 Task: Open Card Emergency Response Planning in Board Customer Feedback Management and Action Planning to Workspace Financial Planning and Analysis and add a team member Softage.1@softage.net, a label Yellow, a checklist Data Management, an attachment from your onedrive, a color Yellow and finally, add a card description 'Plan and execute company team-building activity at a hiking trail' and a comment 'This task requires us to be proactive in identifying potential challenges and finding solutions to overcome them.'. Add a start date 'Jan 09, 1900' with a due date 'Jan 16, 1900'
Action: Mouse moved to (564, 163)
Screenshot: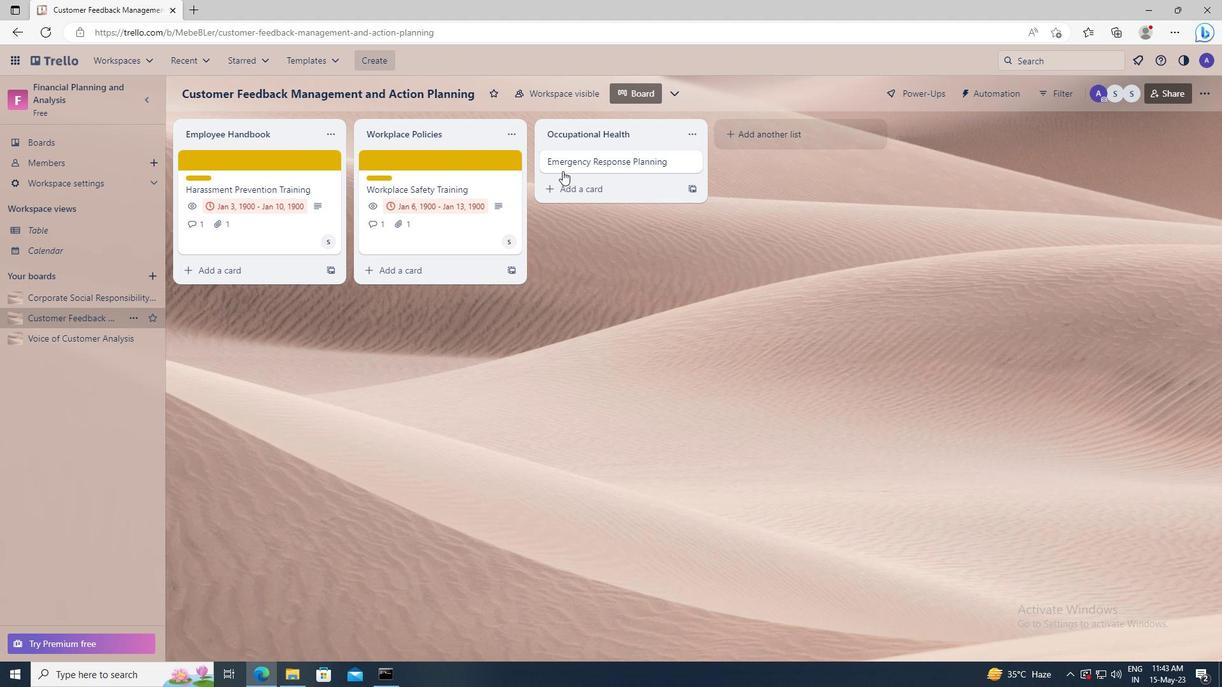 
Action: Mouse pressed left at (564, 163)
Screenshot: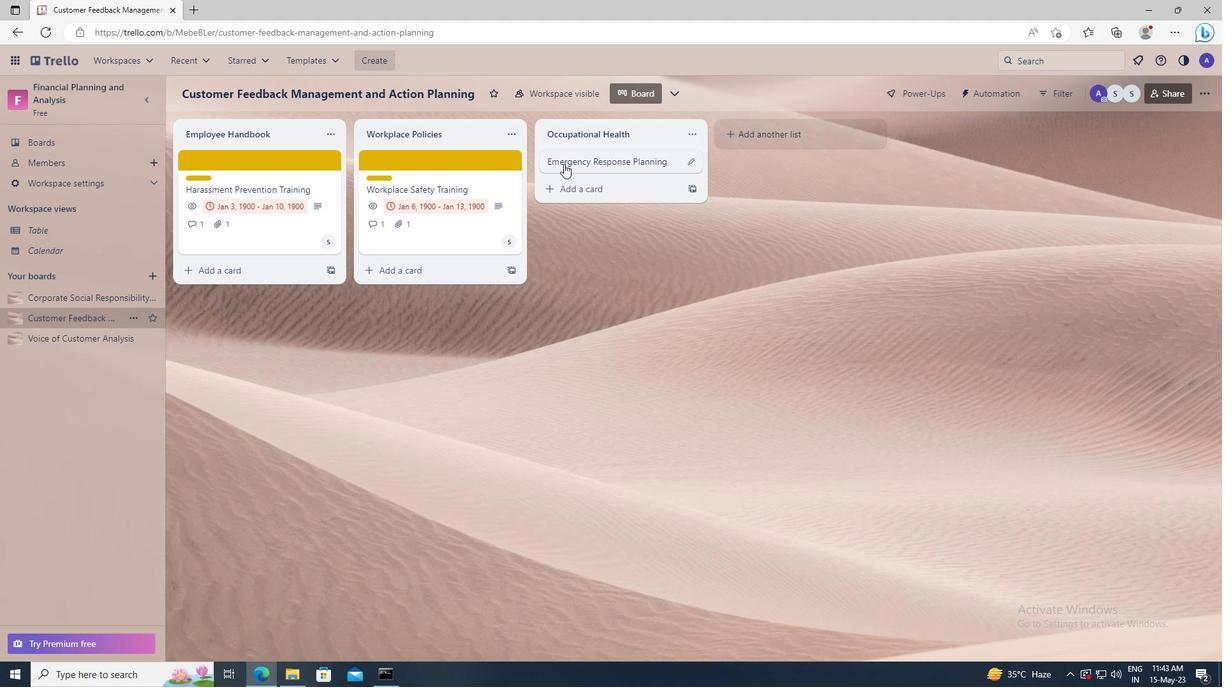 
Action: Mouse moved to (755, 206)
Screenshot: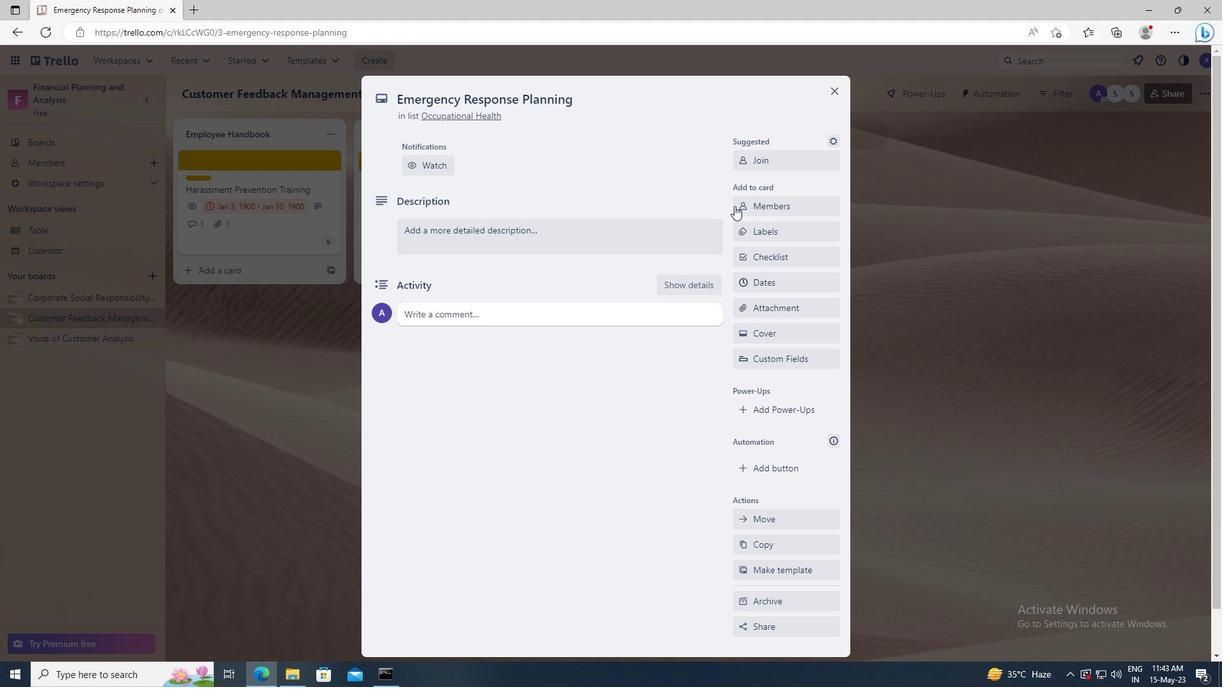 
Action: Mouse pressed left at (755, 206)
Screenshot: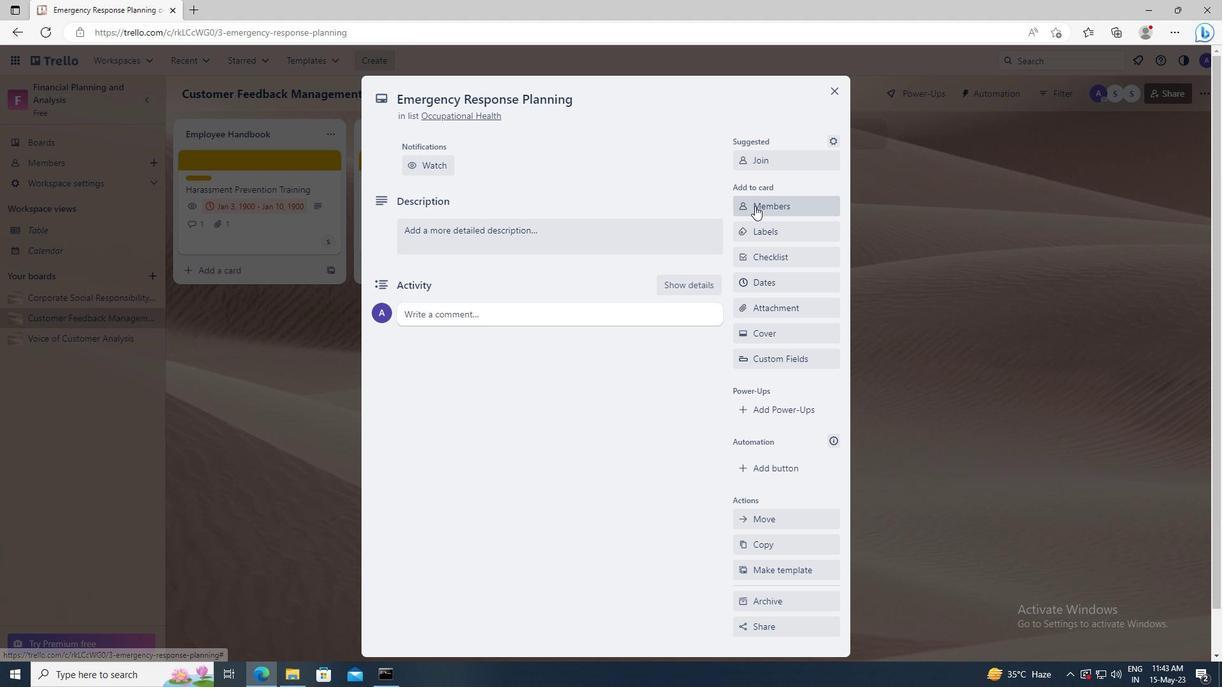 
Action: Mouse moved to (760, 261)
Screenshot: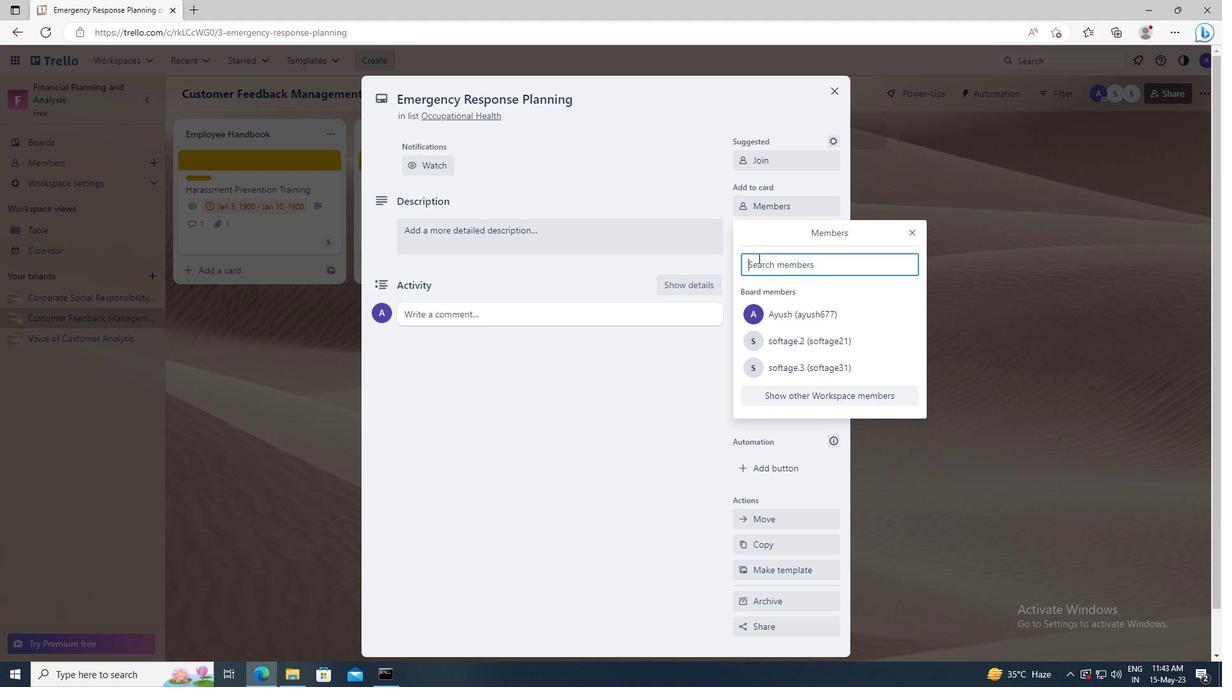 
Action: Mouse pressed left at (760, 261)
Screenshot: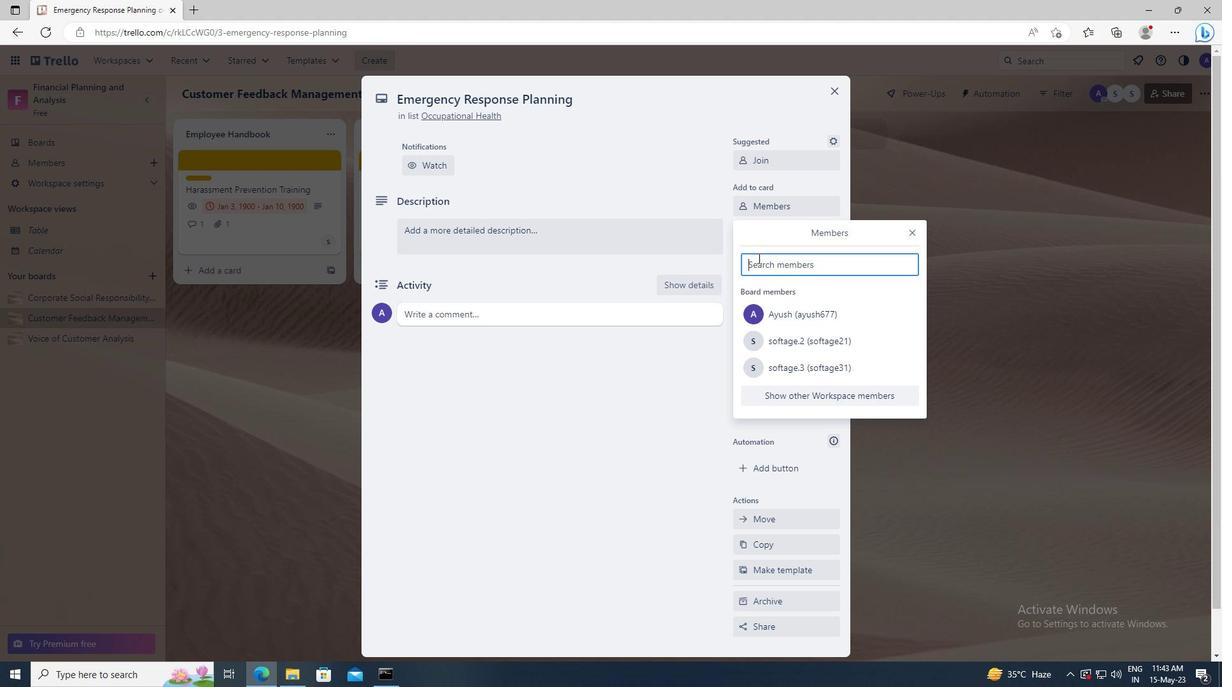 
Action: Key pressed <Key.shift>SOFTAGE.1
Screenshot: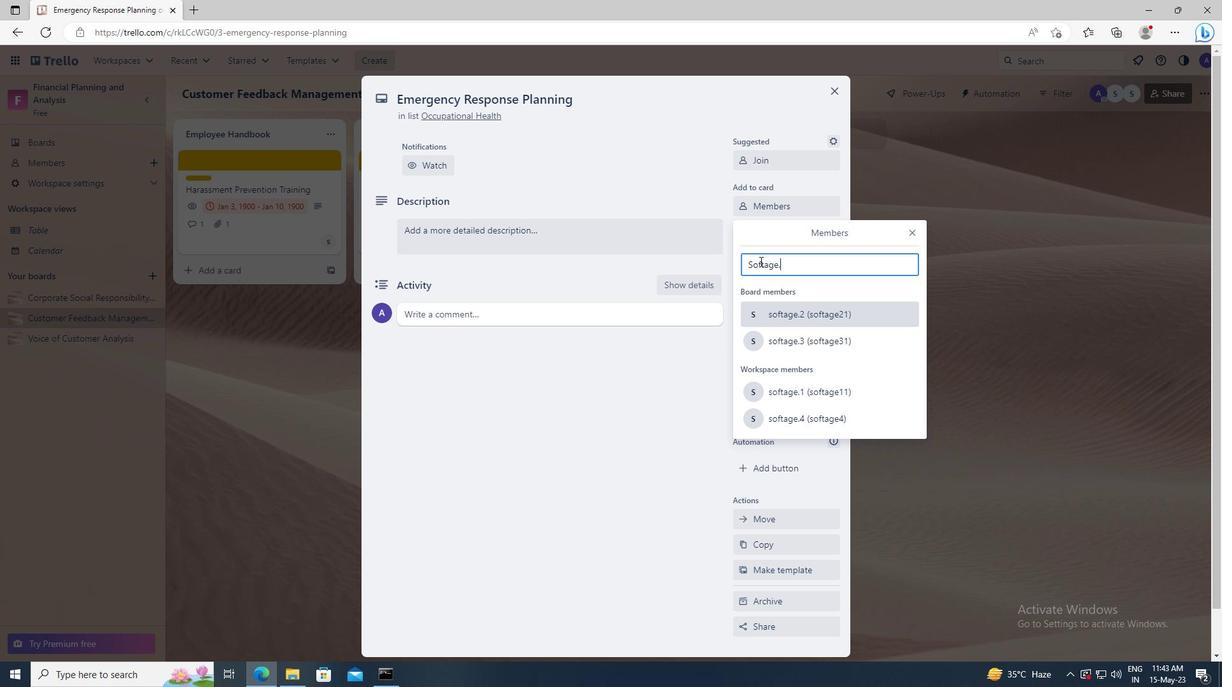 
Action: Mouse moved to (772, 373)
Screenshot: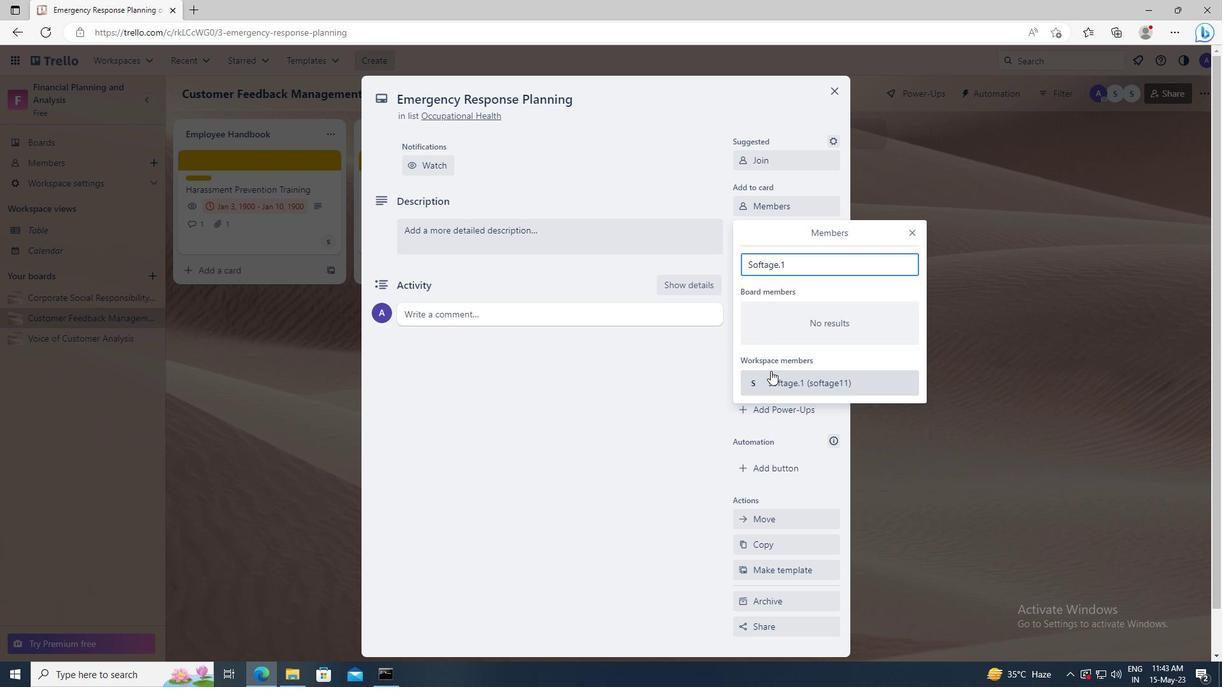 
Action: Mouse pressed left at (772, 373)
Screenshot: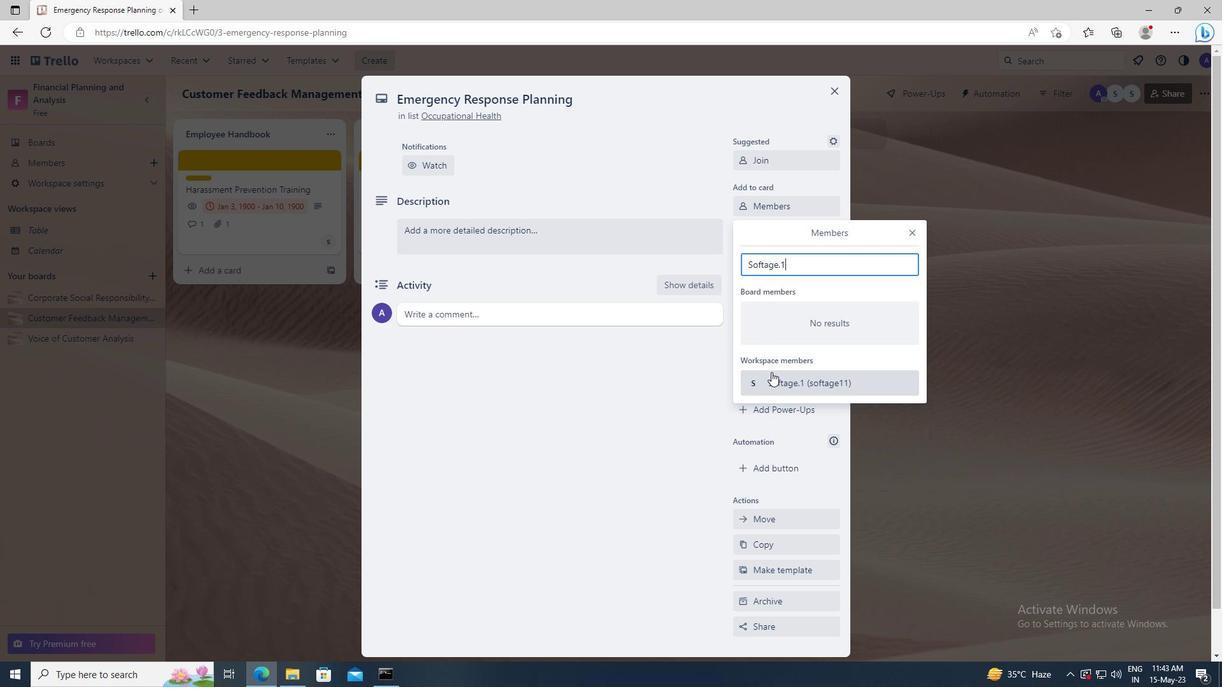 
Action: Mouse moved to (913, 233)
Screenshot: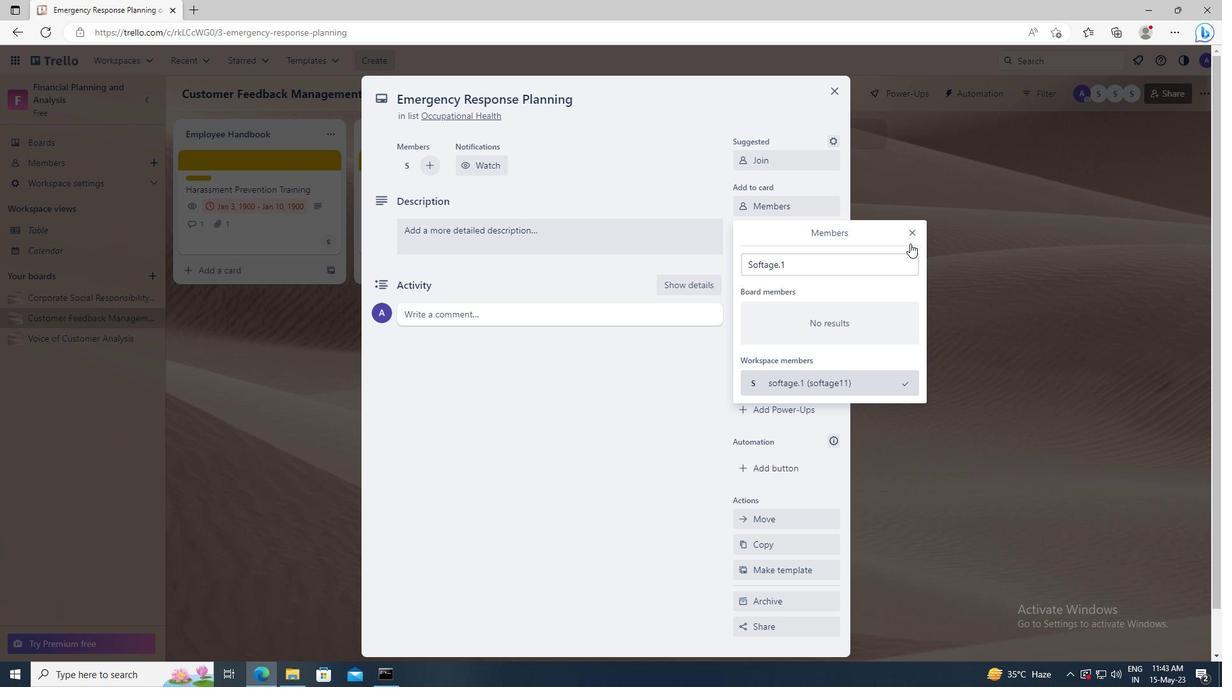 
Action: Mouse pressed left at (913, 233)
Screenshot: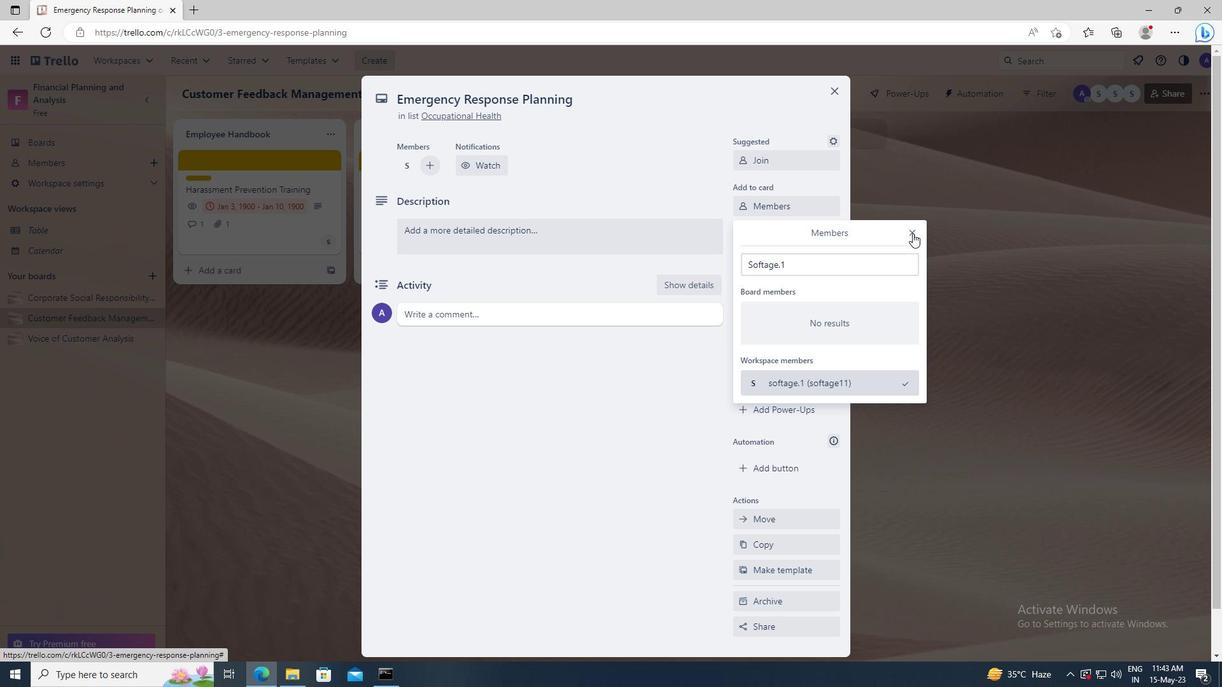 
Action: Mouse moved to (795, 229)
Screenshot: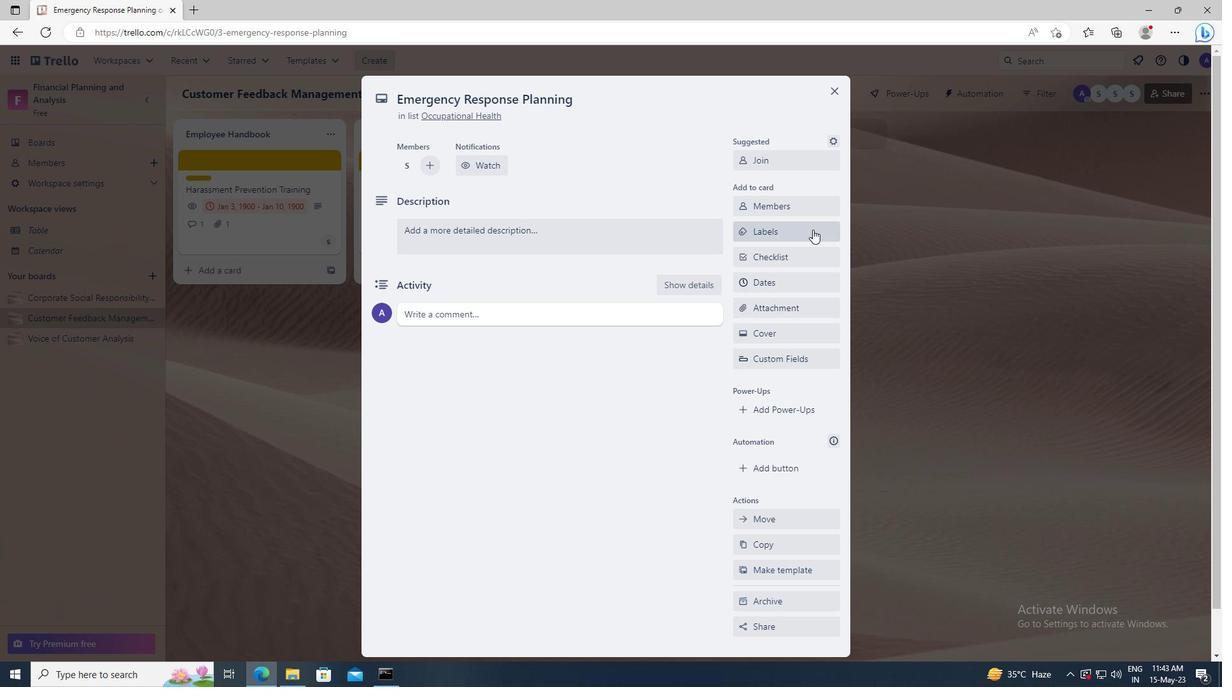 
Action: Mouse pressed left at (795, 229)
Screenshot: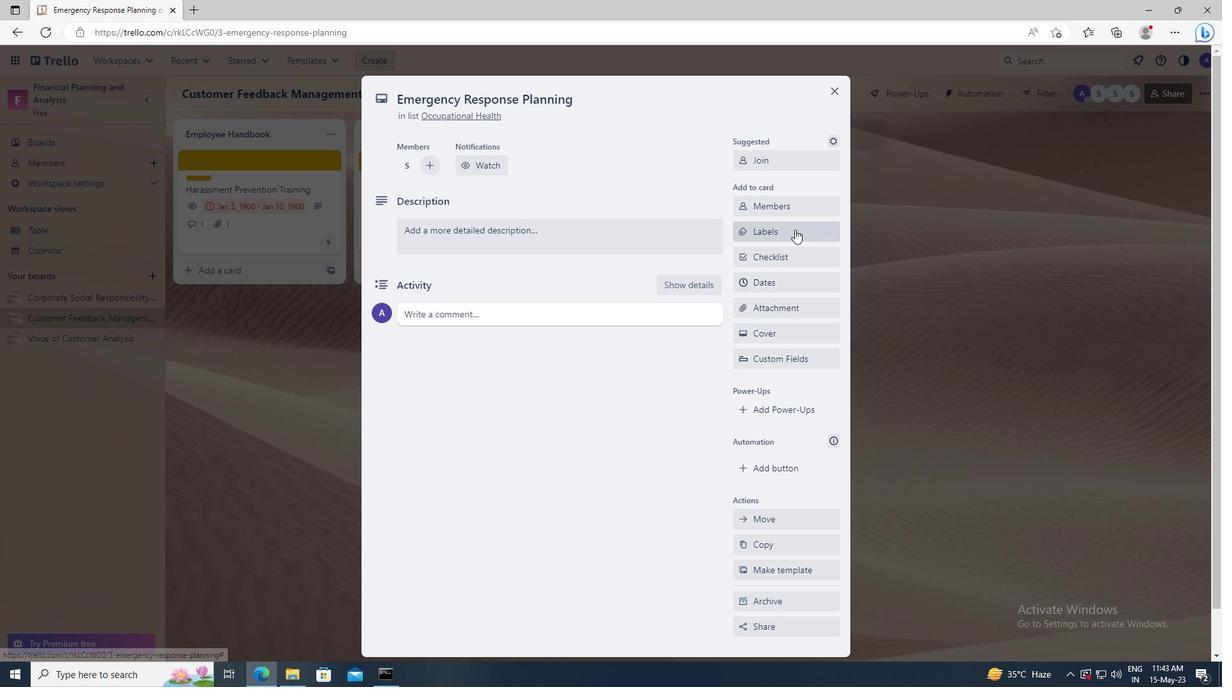 
Action: Mouse moved to (841, 488)
Screenshot: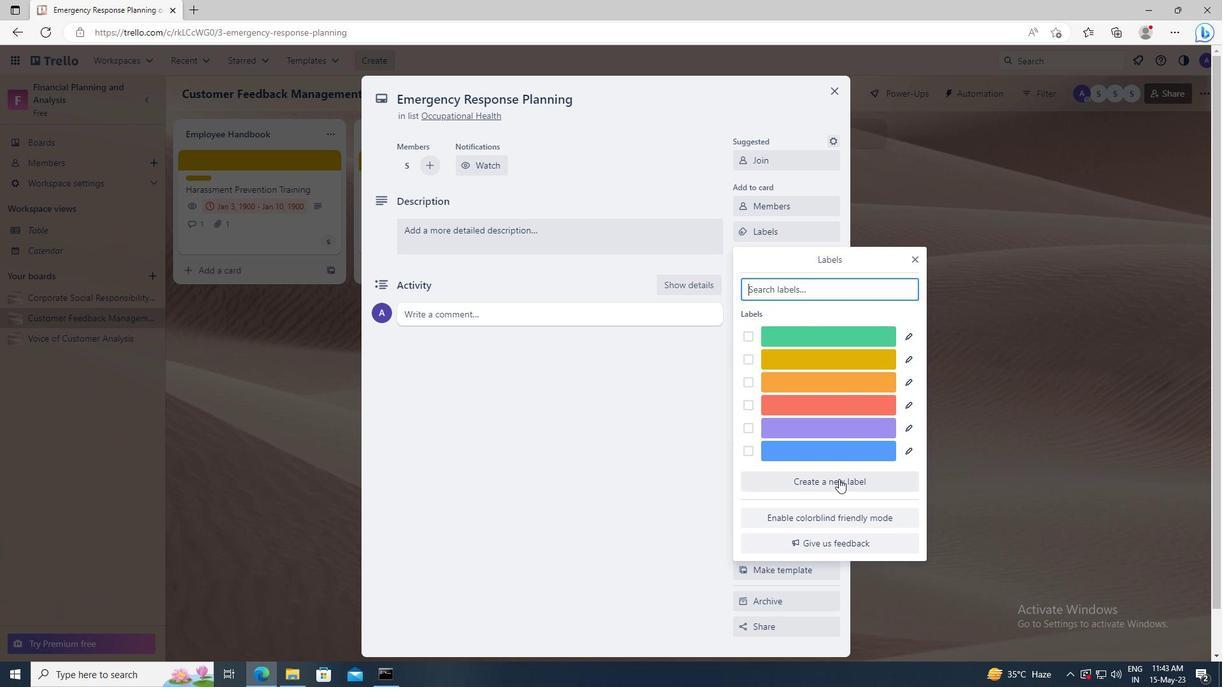 
Action: Mouse pressed left at (841, 488)
Screenshot: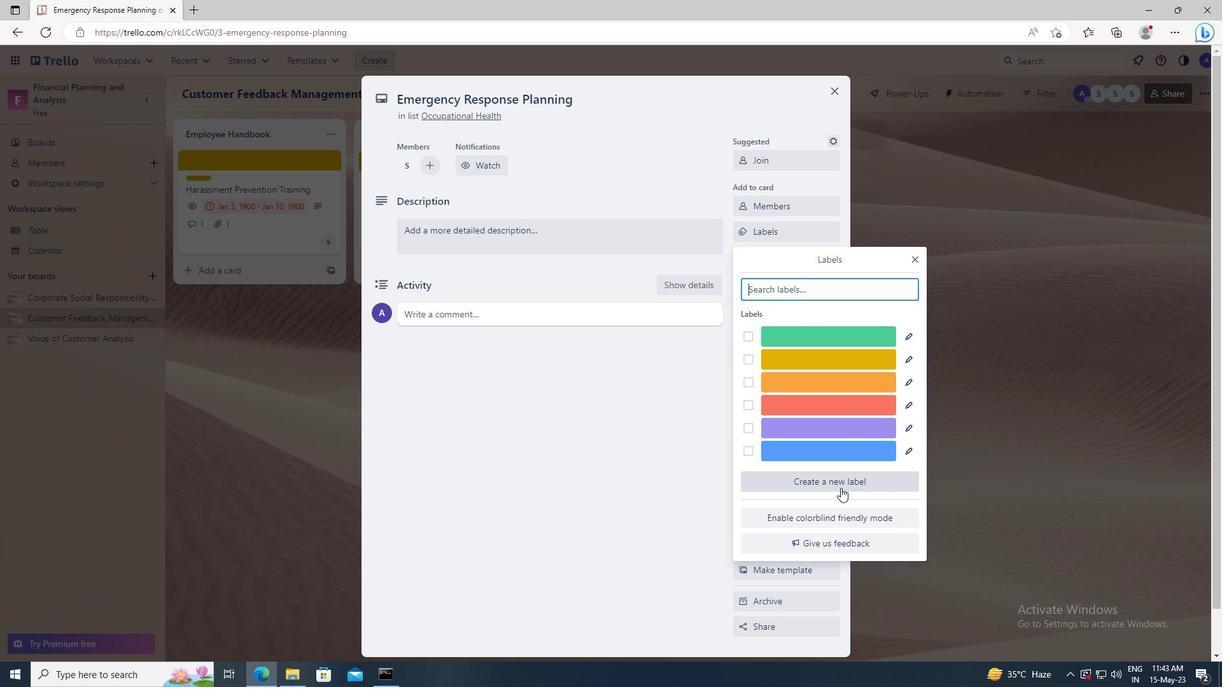 
Action: Mouse moved to (794, 447)
Screenshot: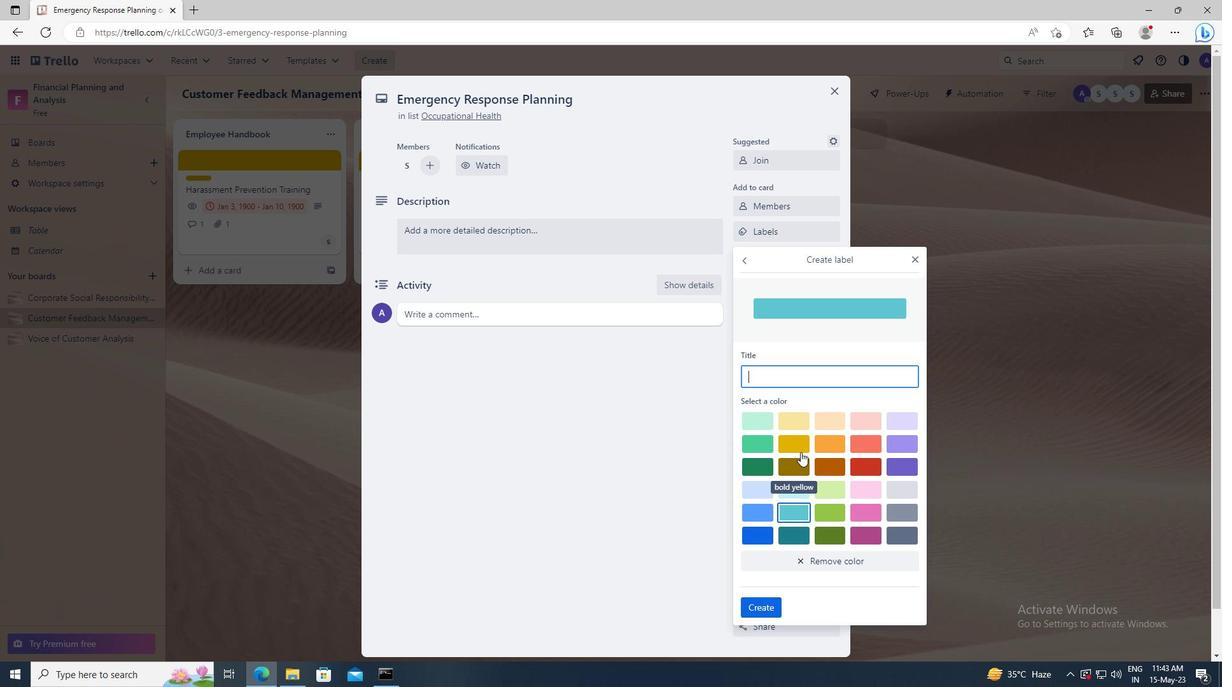 
Action: Mouse pressed left at (794, 447)
Screenshot: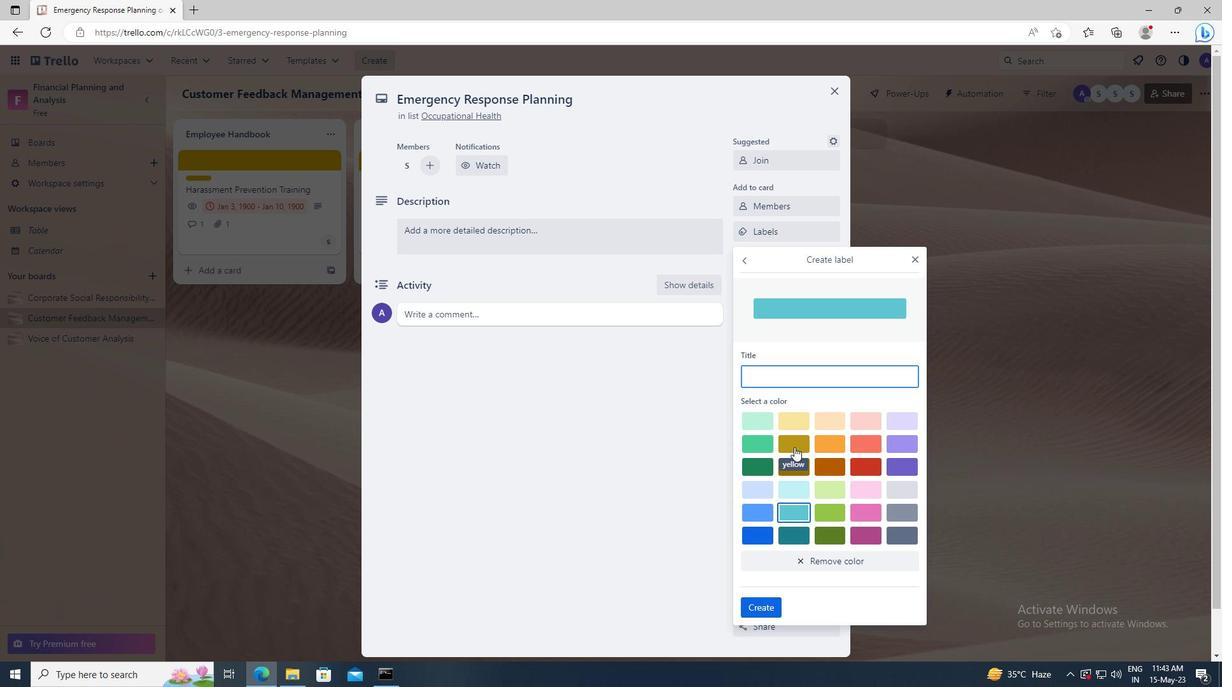 
Action: Mouse moved to (769, 605)
Screenshot: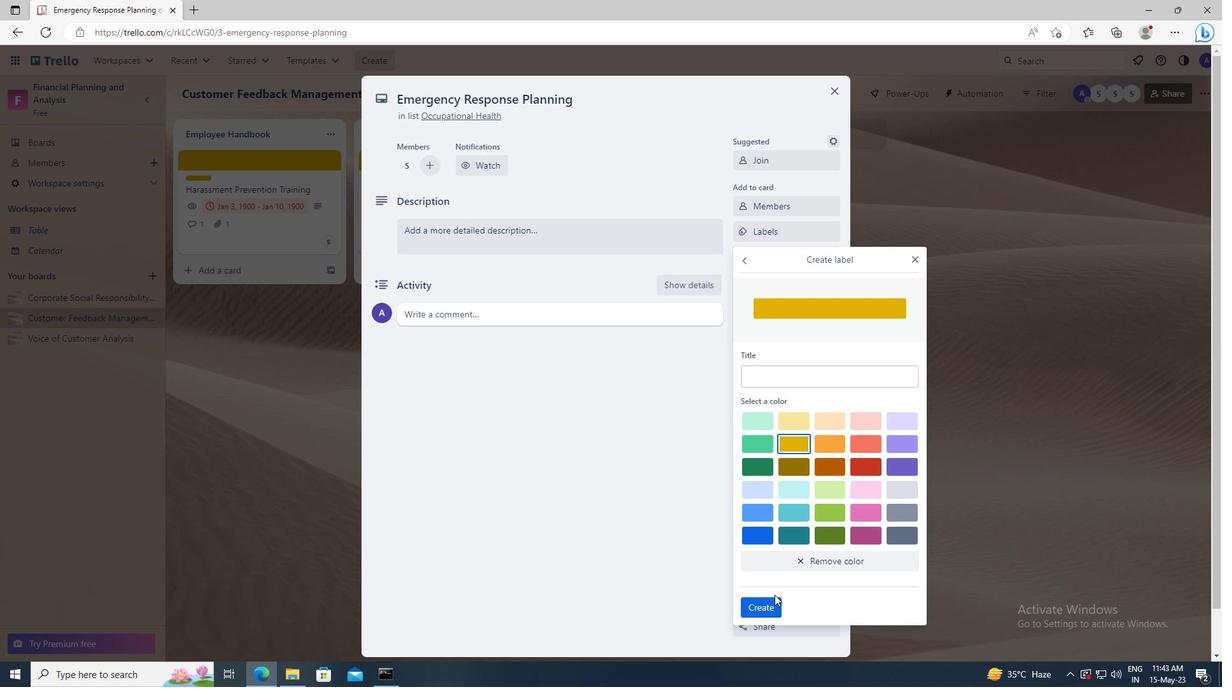 
Action: Mouse pressed left at (769, 605)
Screenshot: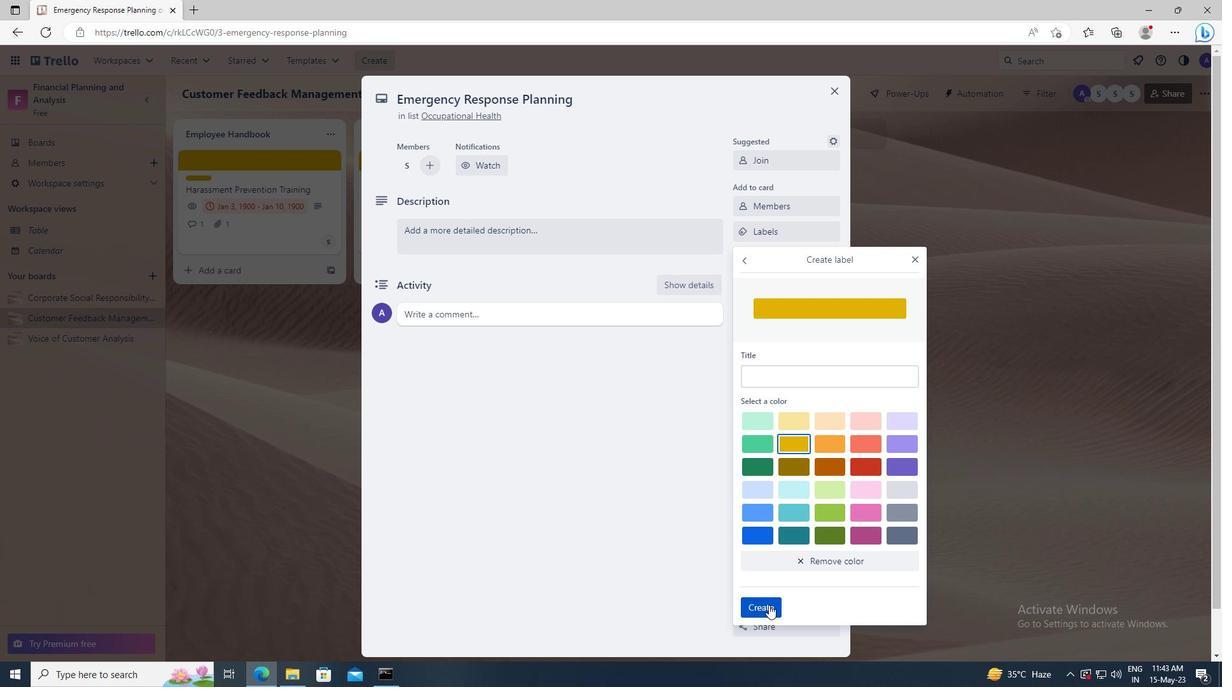 
Action: Mouse moved to (915, 255)
Screenshot: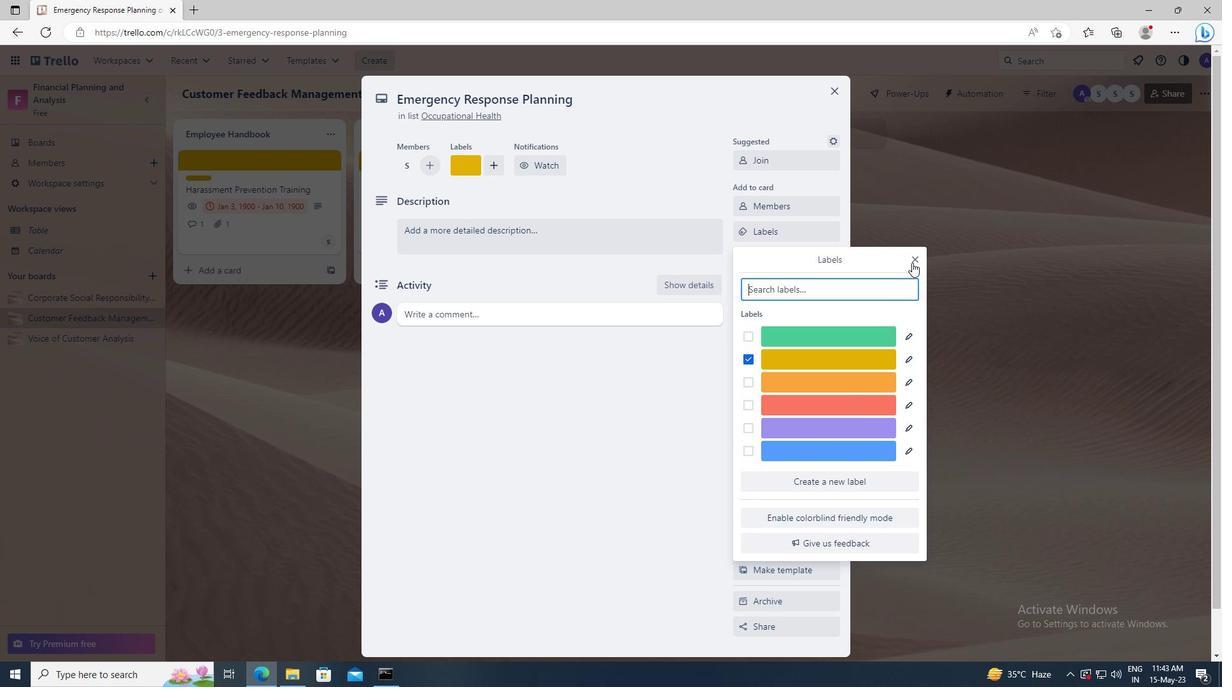 
Action: Mouse pressed left at (915, 255)
Screenshot: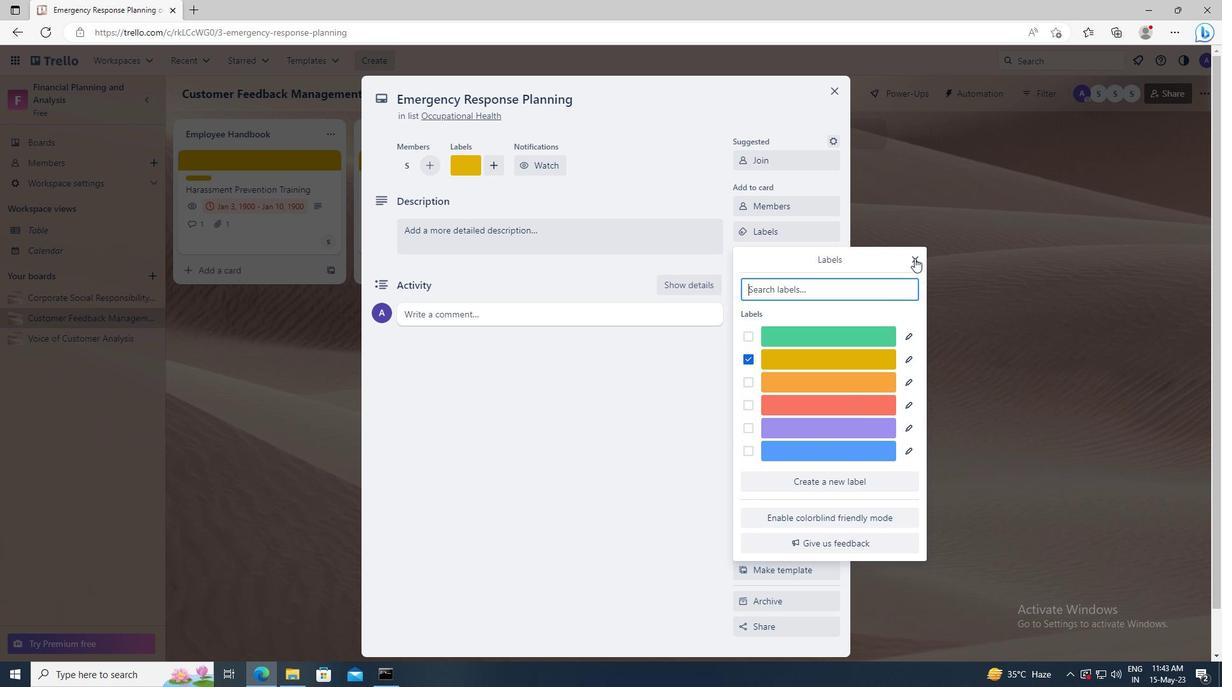 
Action: Mouse moved to (802, 255)
Screenshot: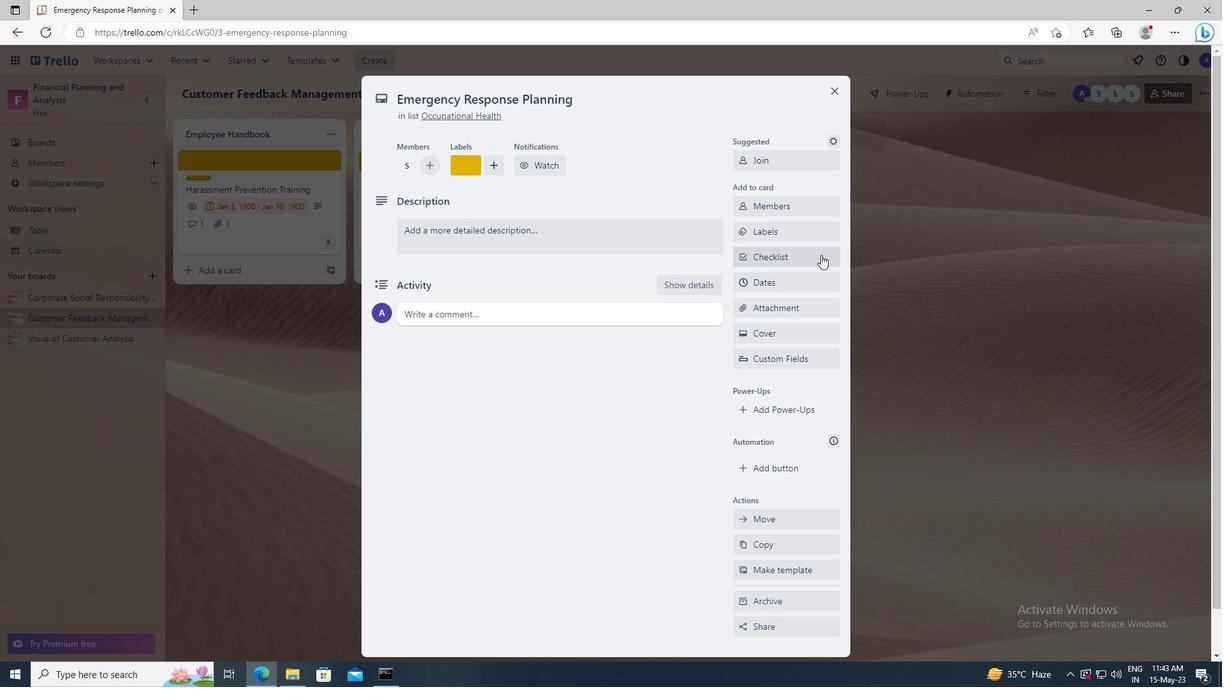 
Action: Mouse pressed left at (802, 255)
Screenshot: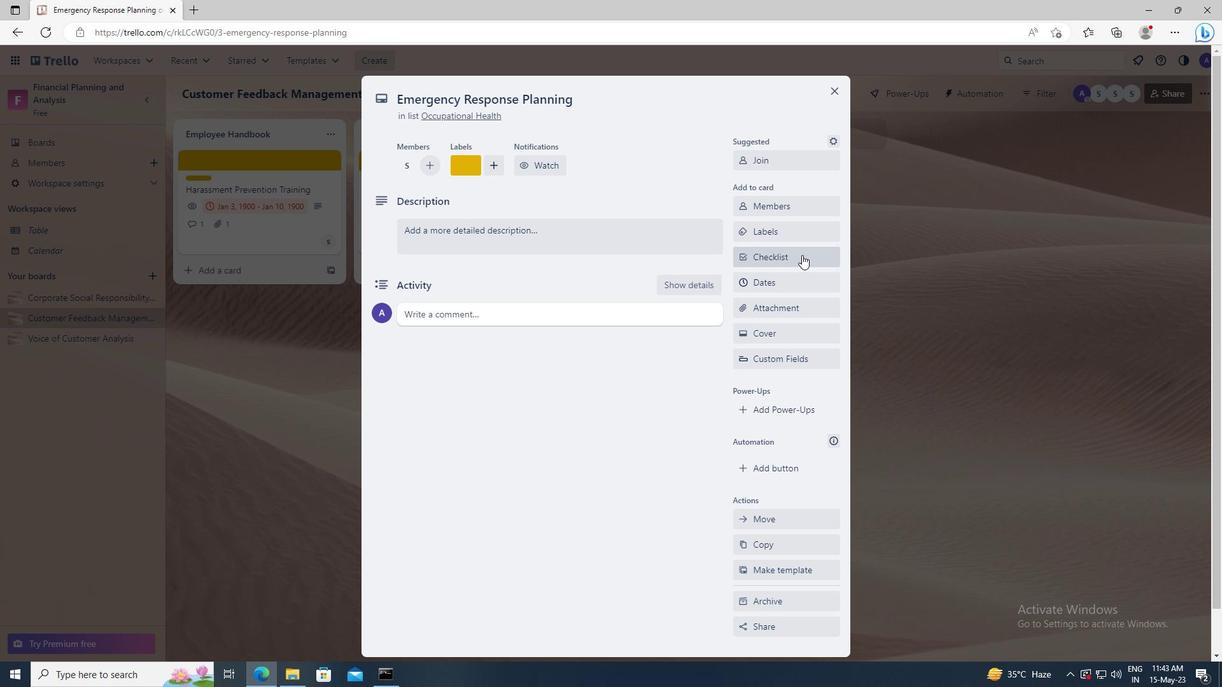 
Action: Key pressed <Key.shift>DATA<Key.space><Key.shift>MANAGEMENT
Screenshot: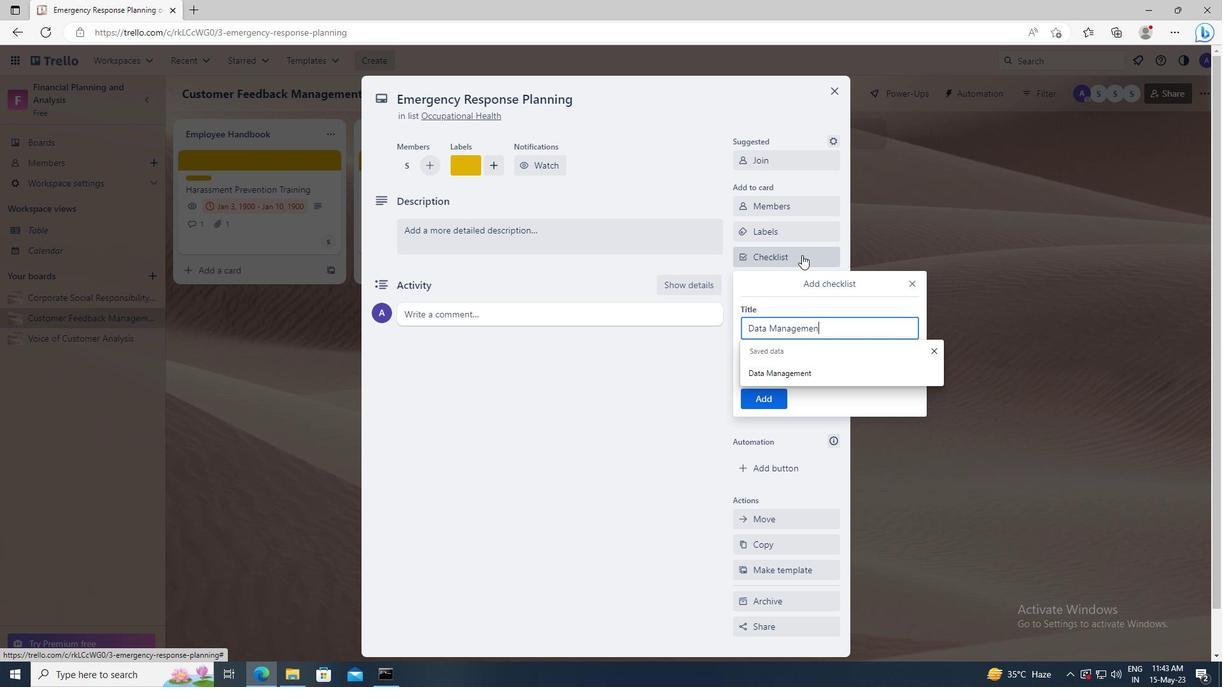 
Action: Mouse moved to (767, 397)
Screenshot: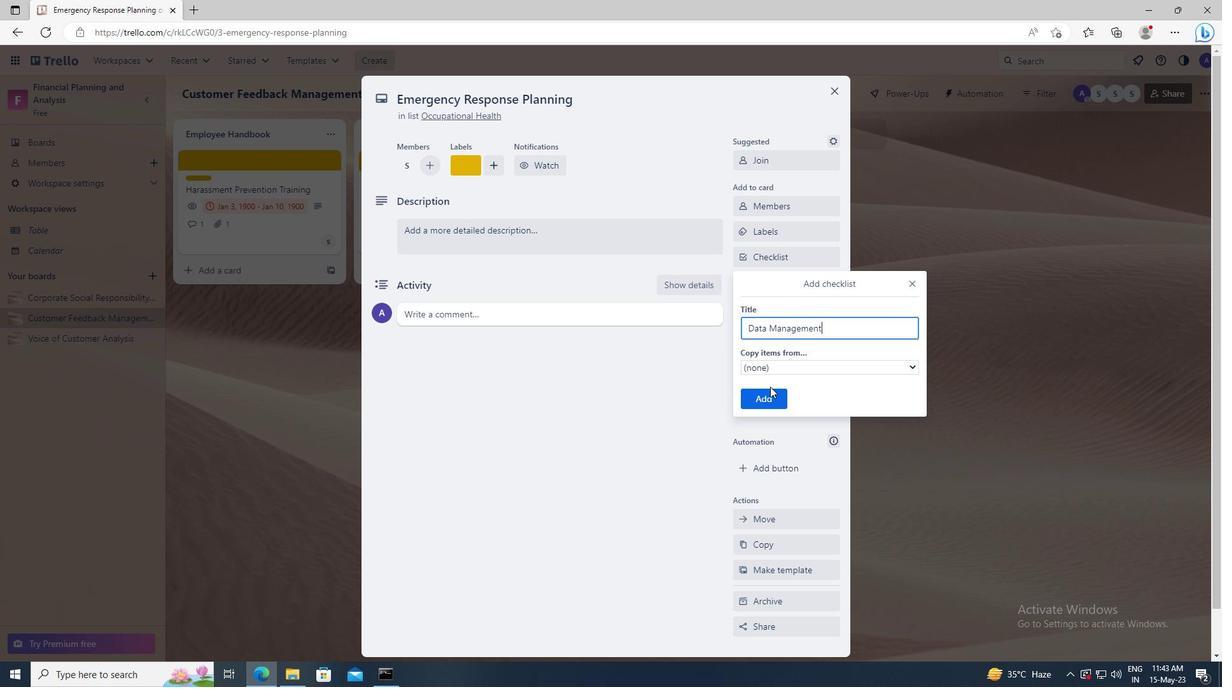 
Action: Mouse pressed left at (767, 397)
Screenshot: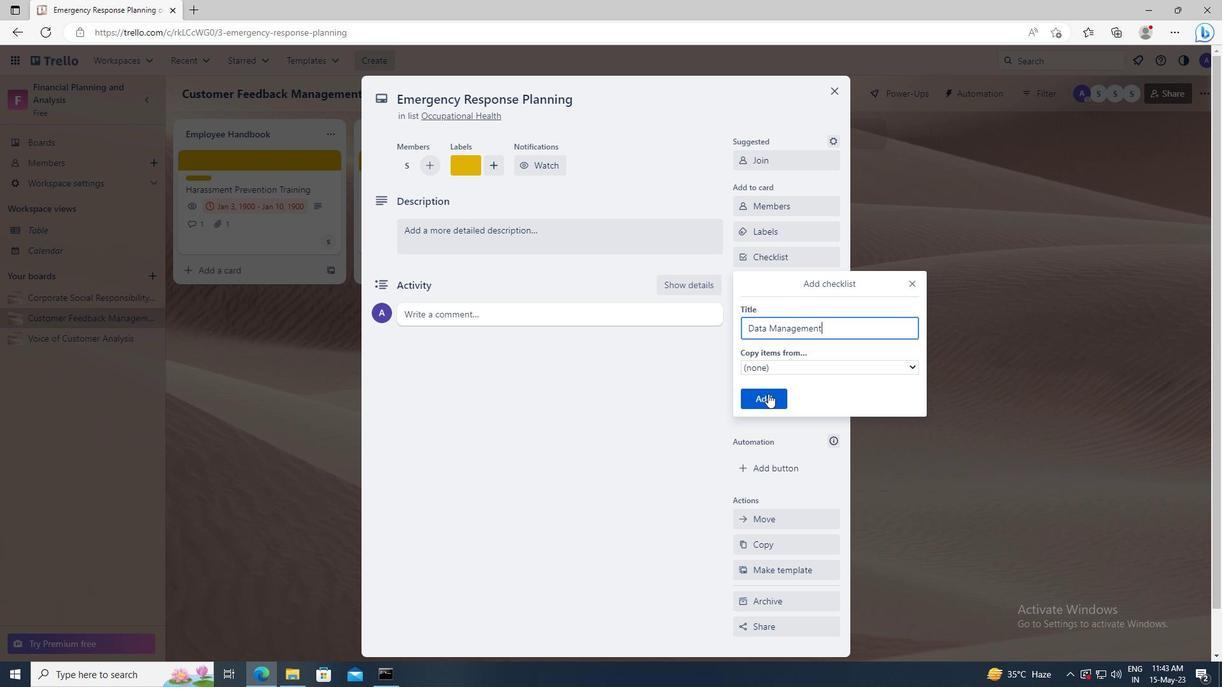 
Action: Mouse moved to (756, 315)
Screenshot: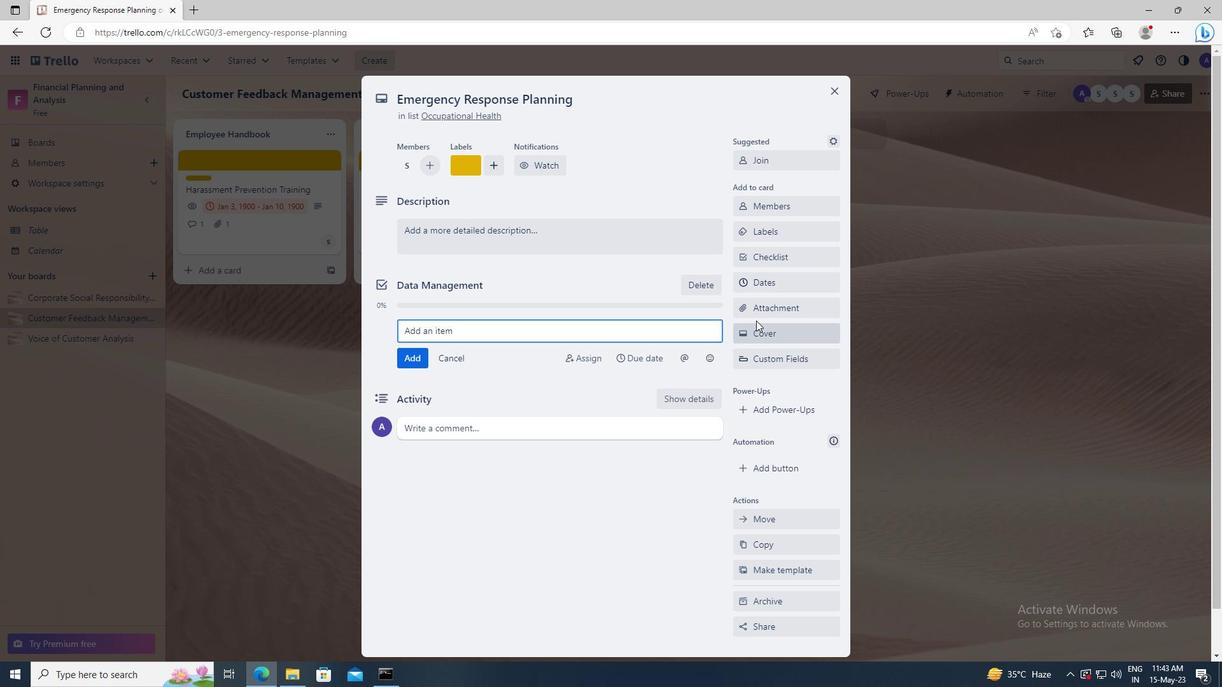 
Action: Mouse pressed left at (756, 315)
Screenshot: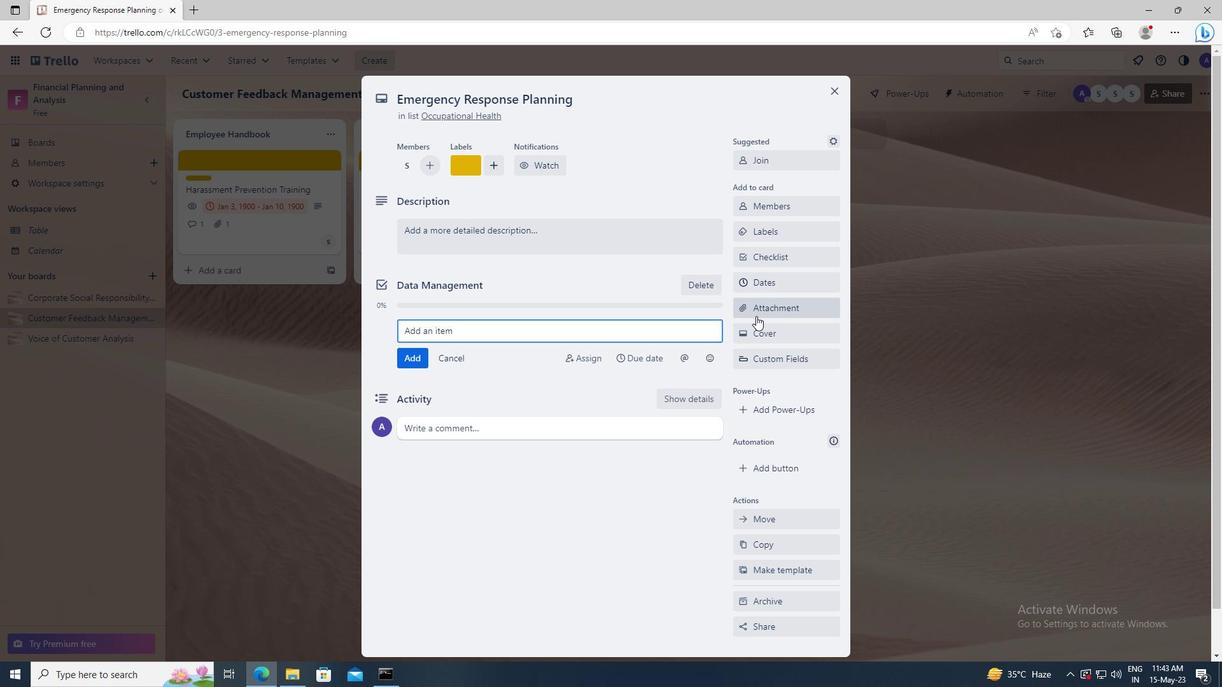 
Action: Mouse moved to (762, 462)
Screenshot: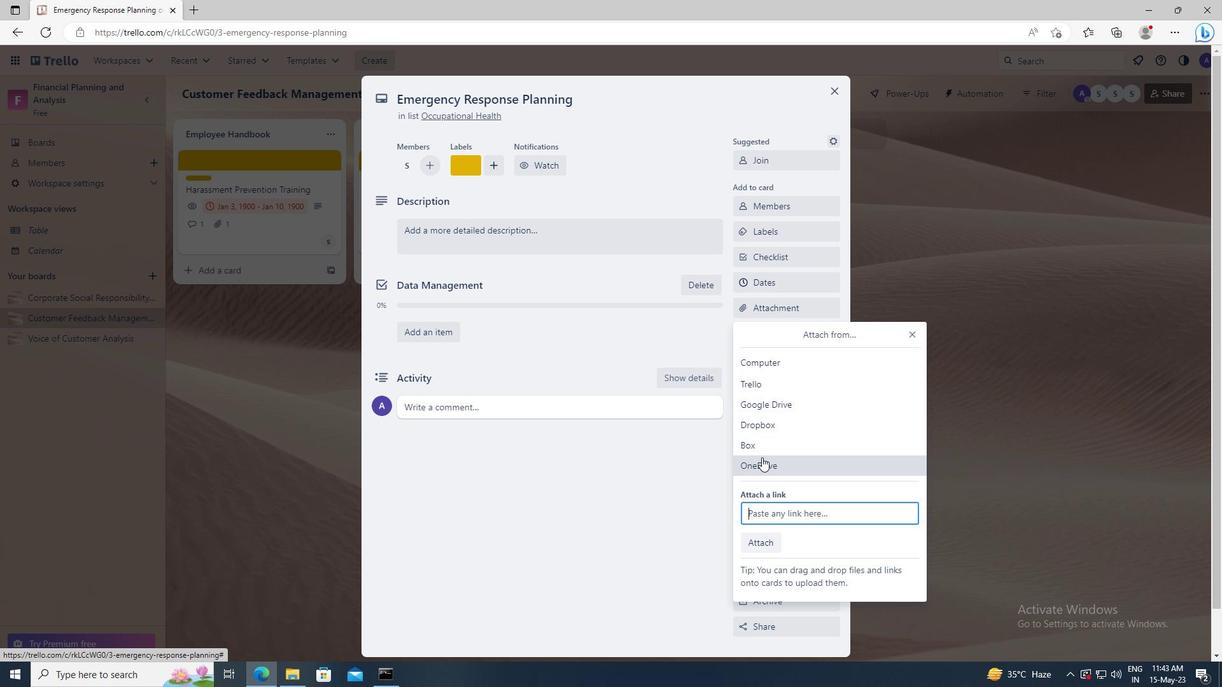 
Action: Mouse pressed left at (762, 462)
Screenshot: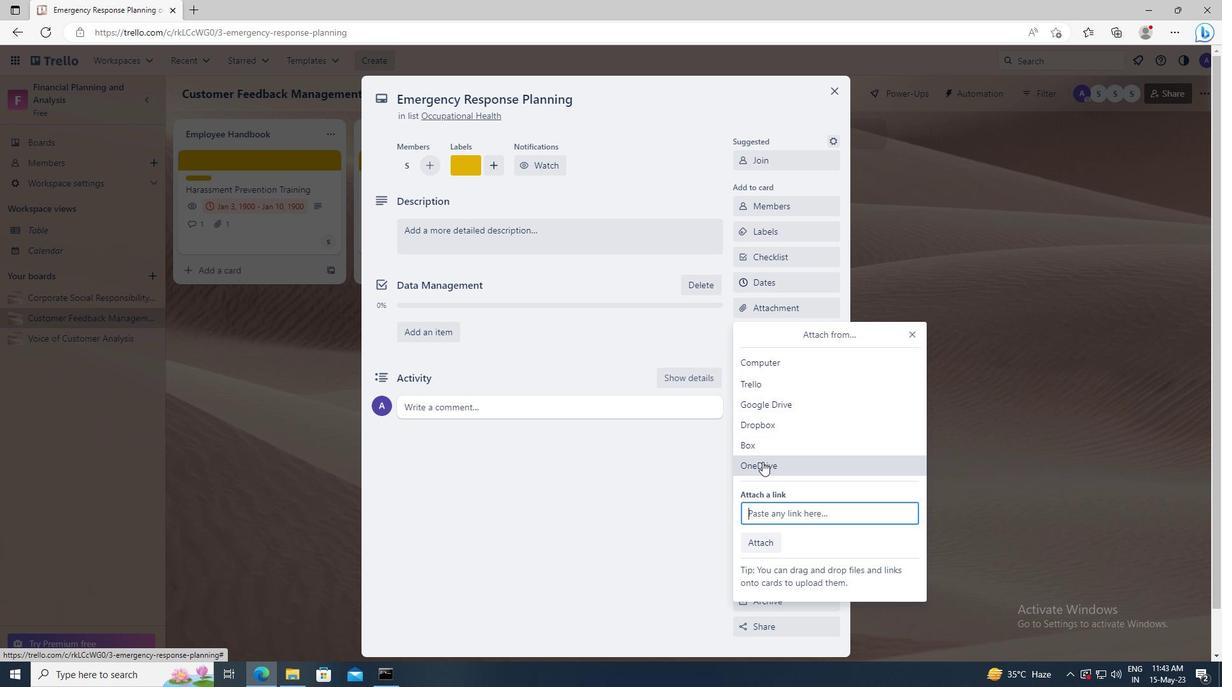 
Action: Mouse moved to (471, 251)
Screenshot: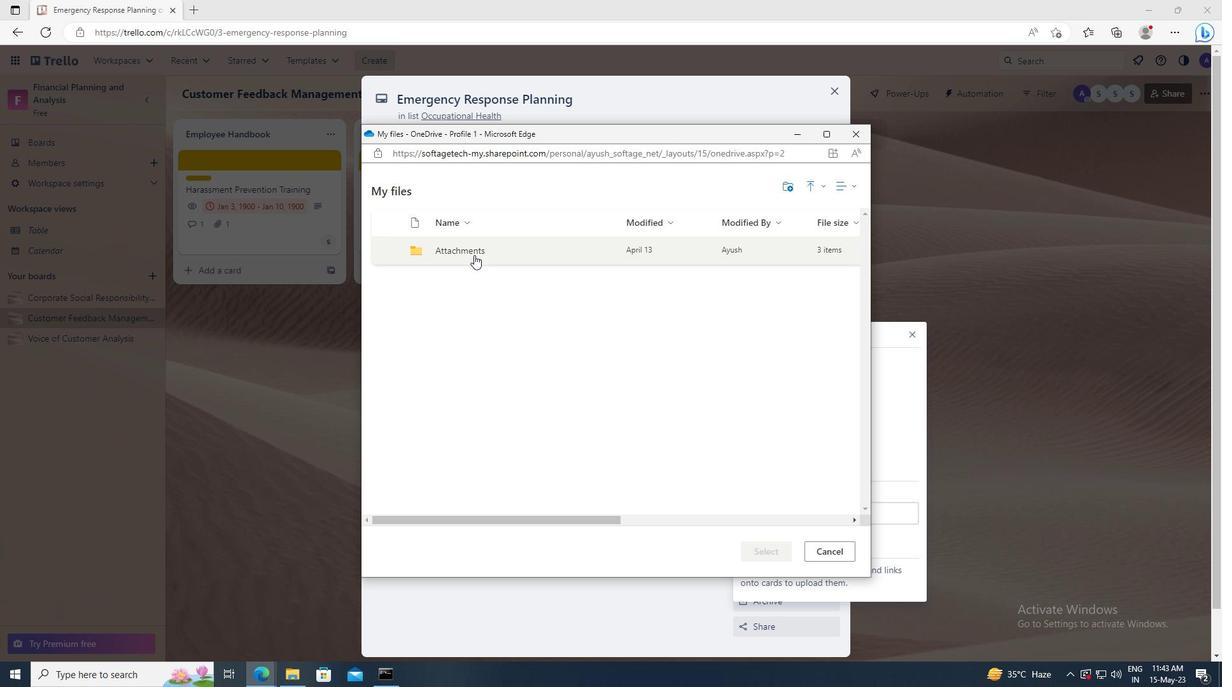 
Action: Mouse pressed left at (471, 251)
Screenshot: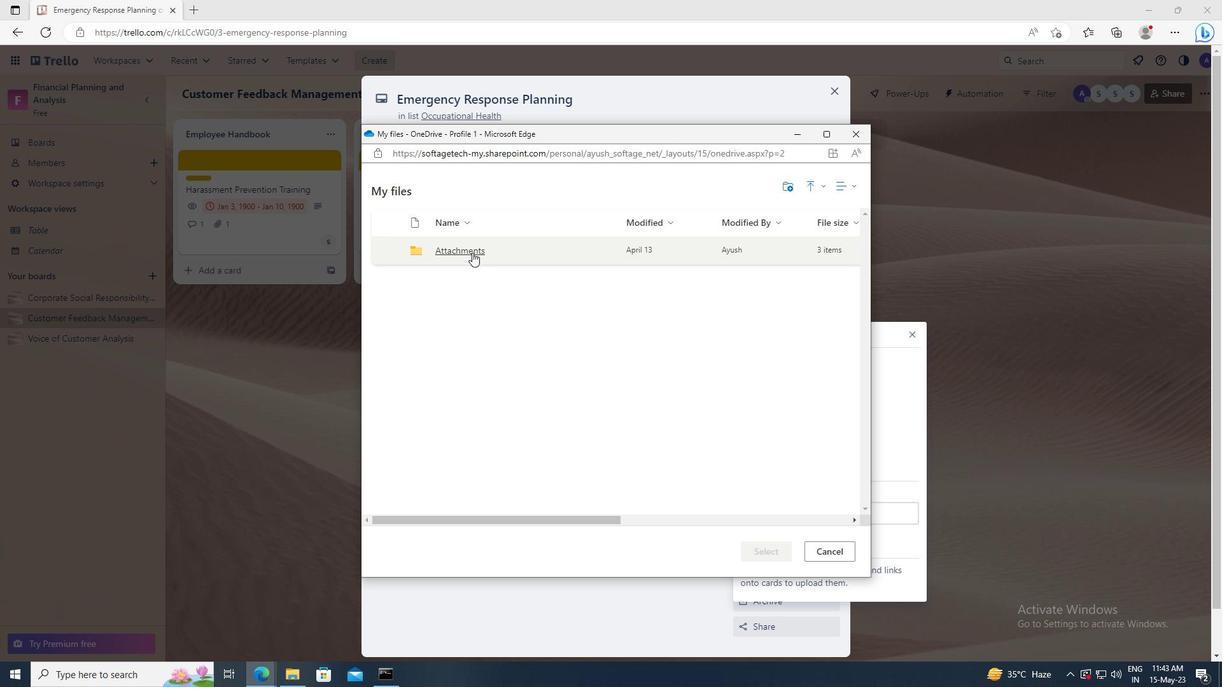 
Action: Mouse moved to (382, 250)
Screenshot: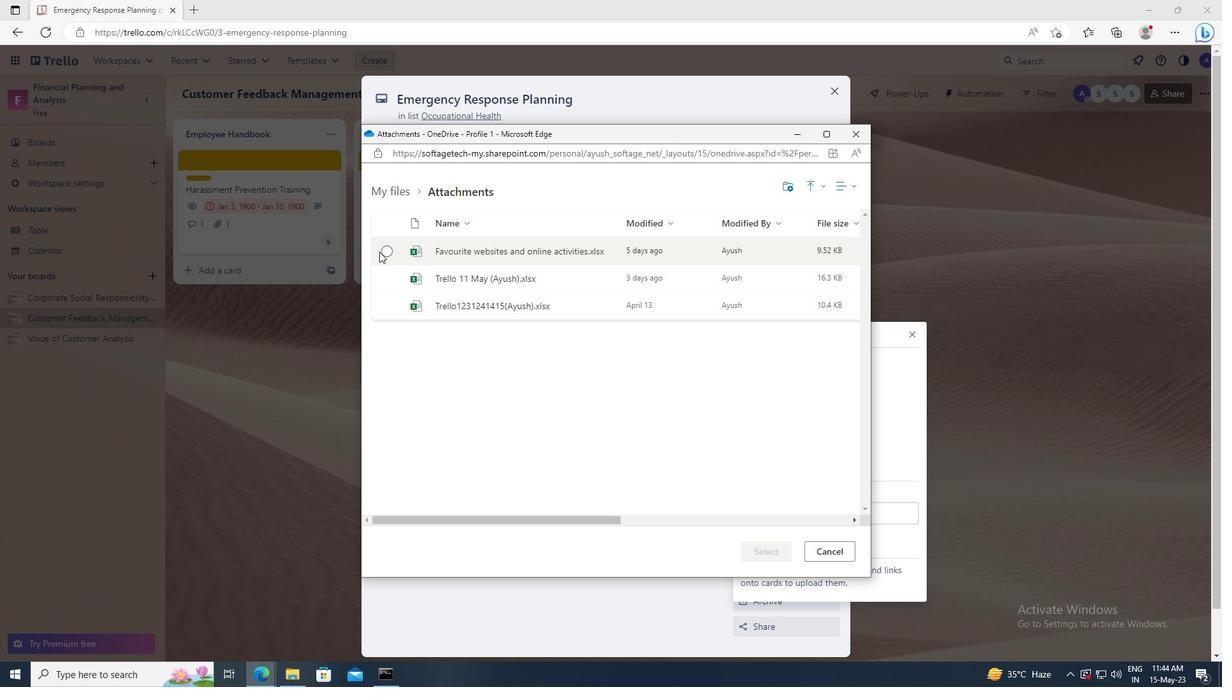 
Action: Mouse pressed left at (382, 250)
Screenshot: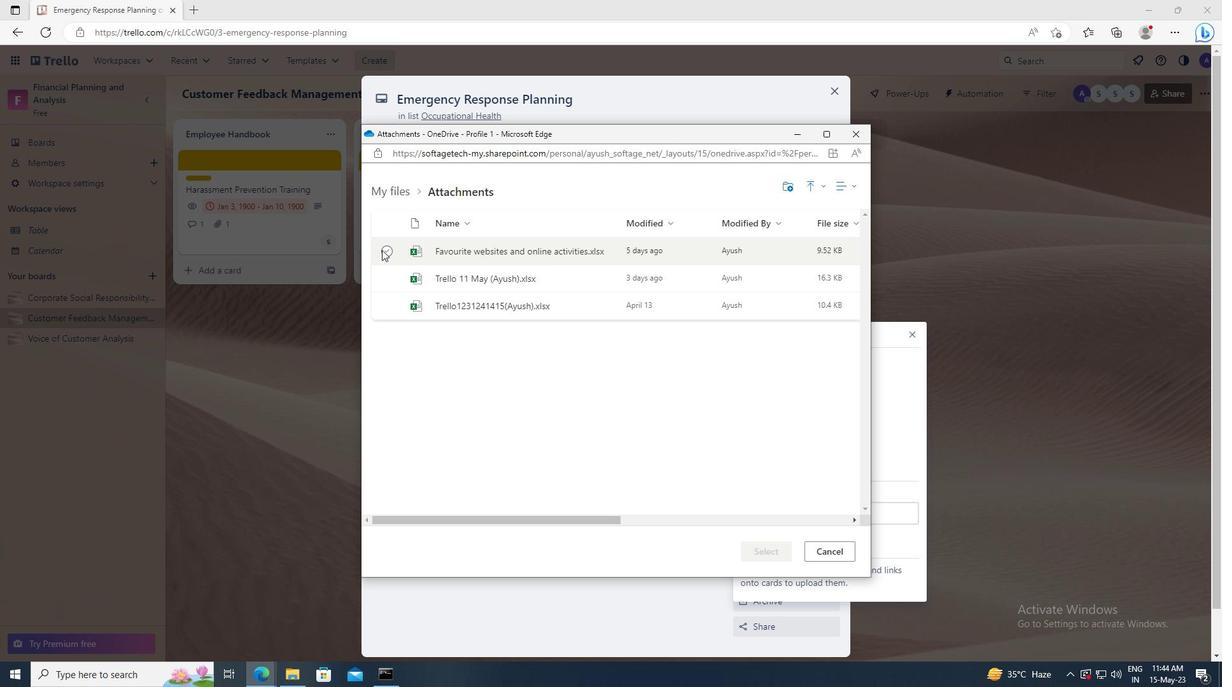 
Action: Mouse moved to (755, 550)
Screenshot: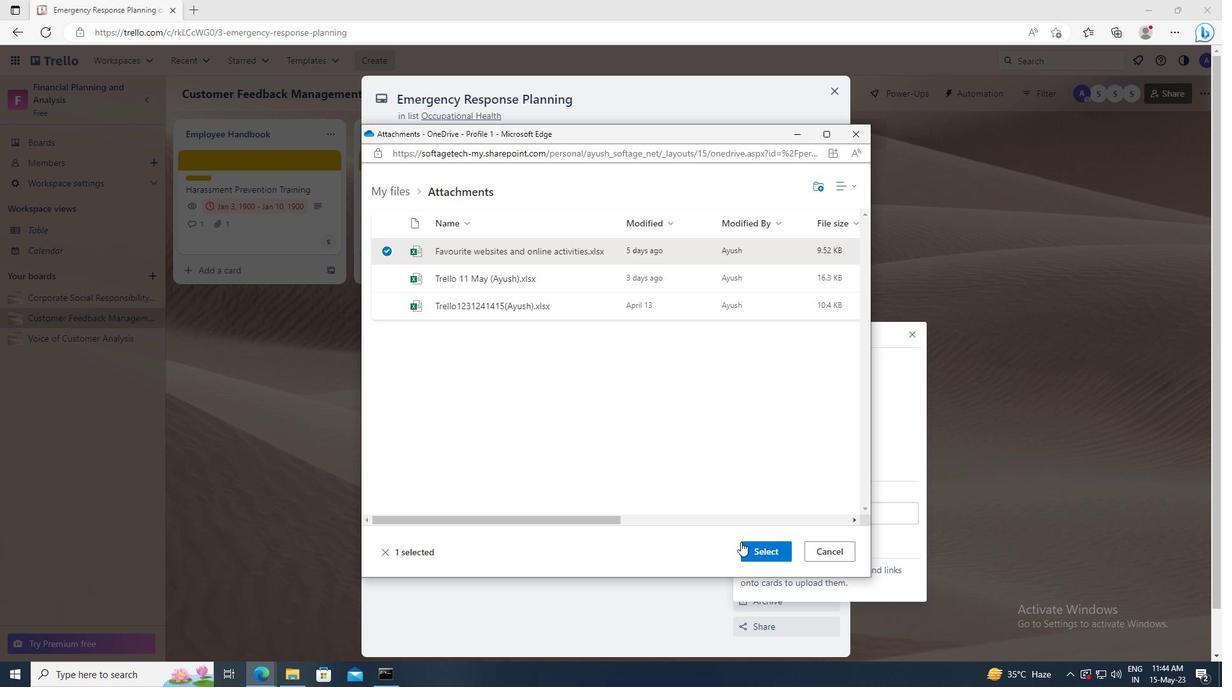 
Action: Mouse pressed left at (755, 550)
Screenshot: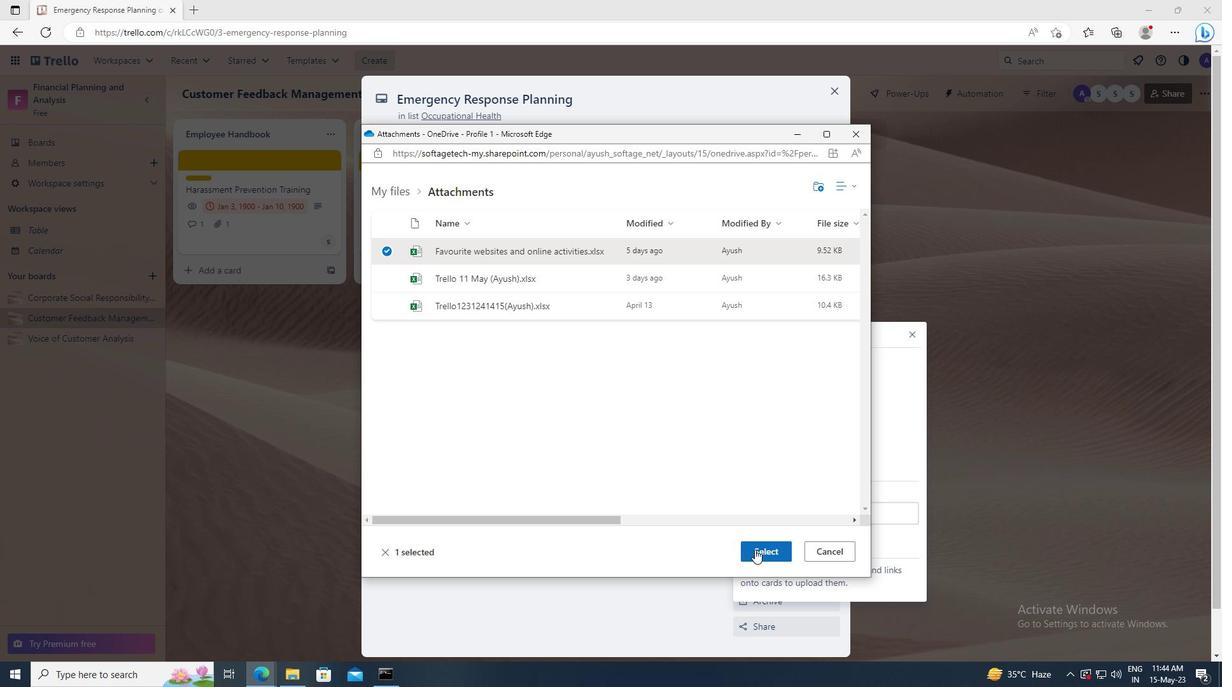 
Action: Mouse moved to (755, 336)
Screenshot: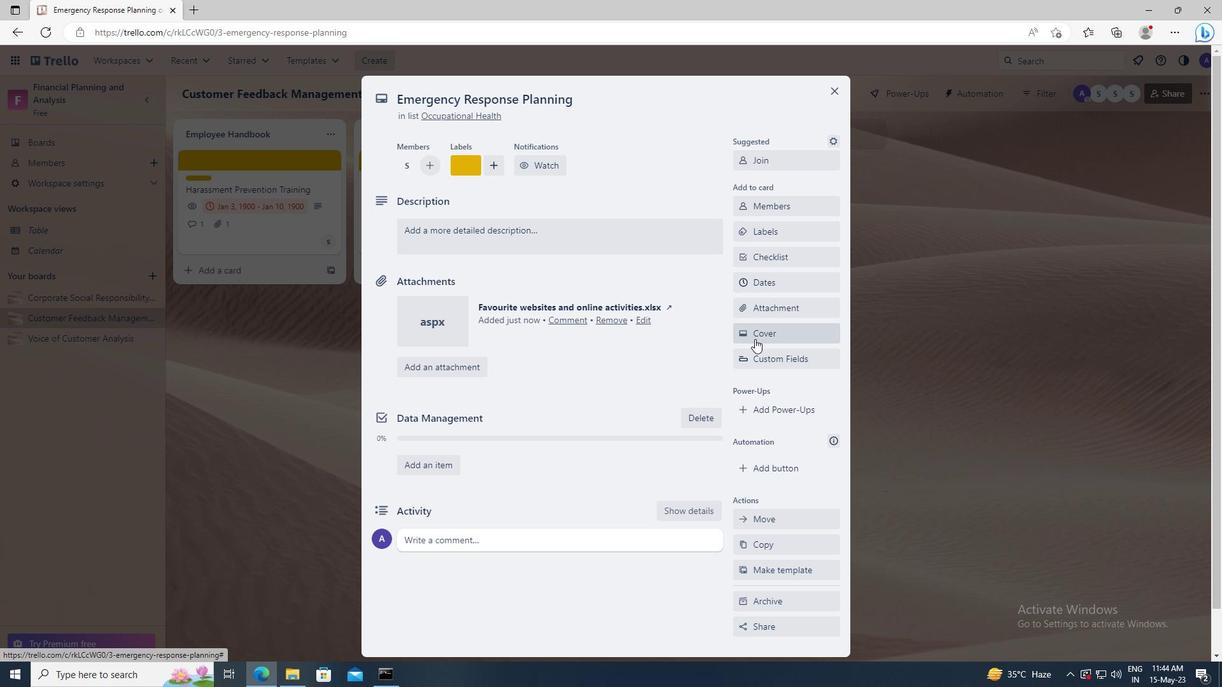 
Action: Mouse pressed left at (755, 336)
Screenshot: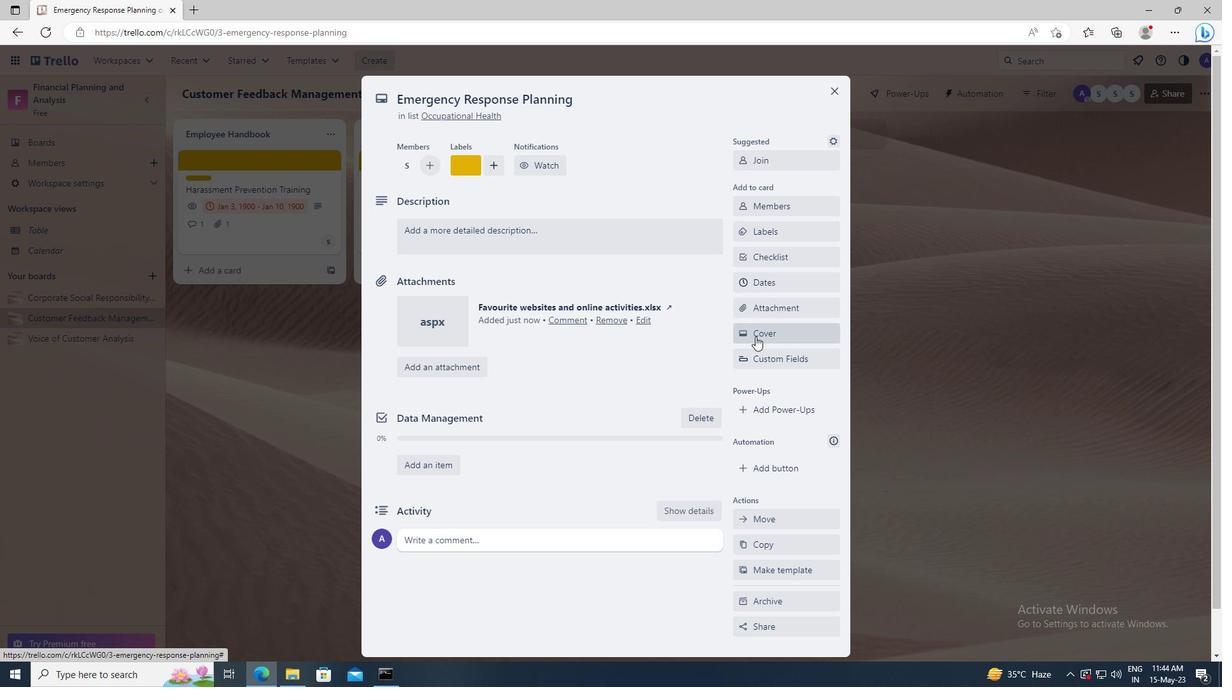 
Action: Mouse moved to (792, 406)
Screenshot: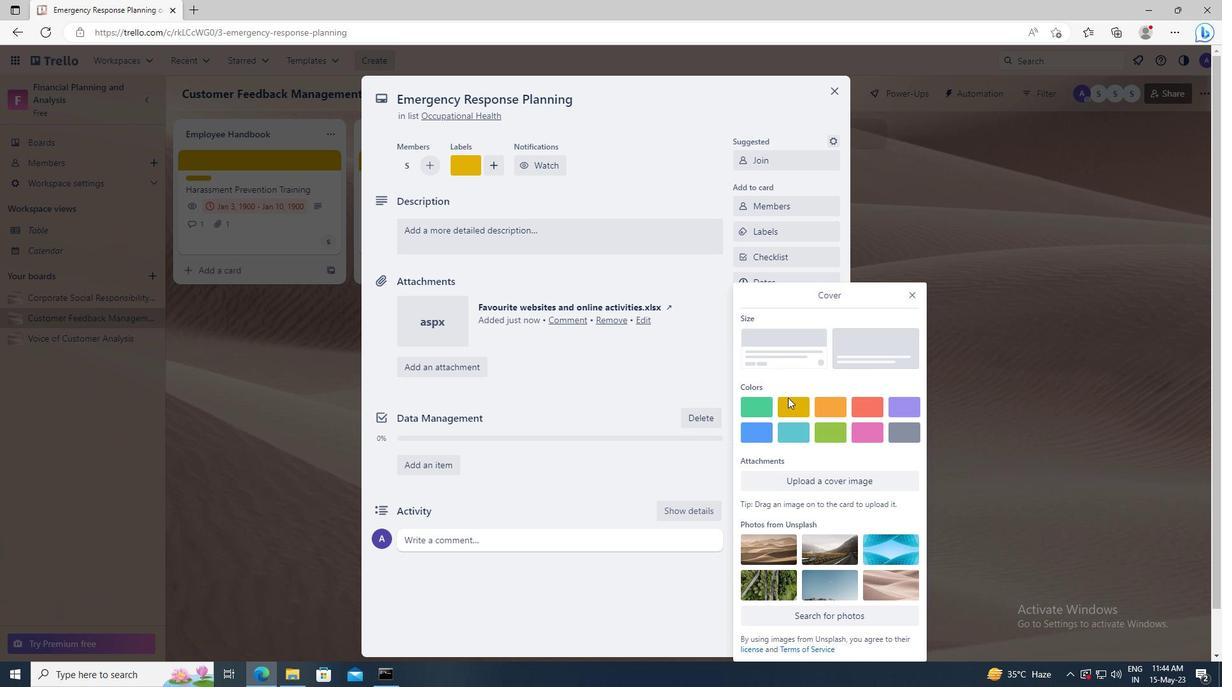 
Action: Mouse pressed left at (792, 406)
Screenshot: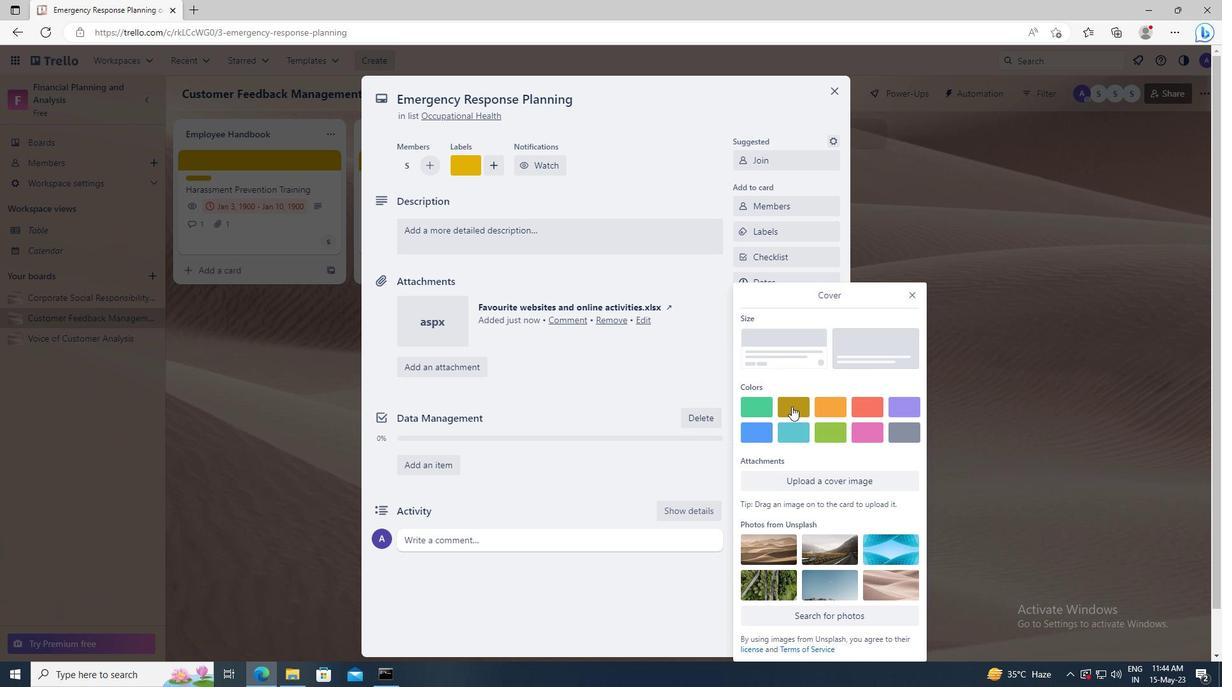 
Action: Mouse moved to (909, 271)
Screenshot: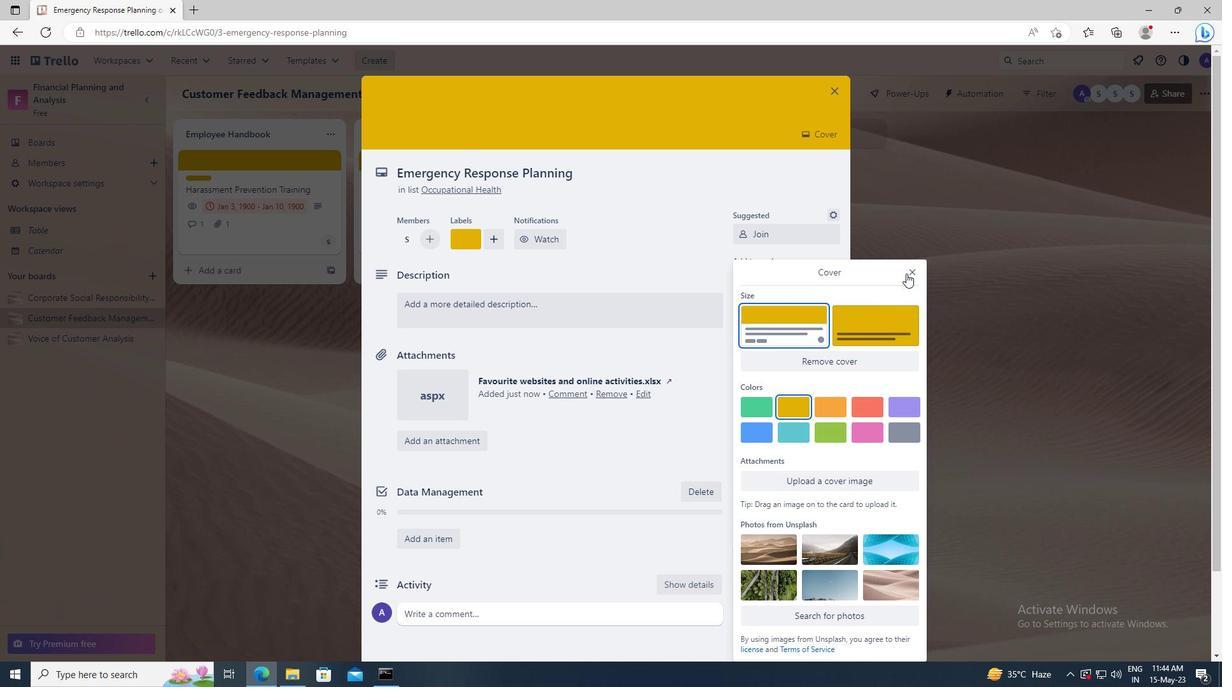 
Action: Mouse pressed left at (909, 271)
Screenshot: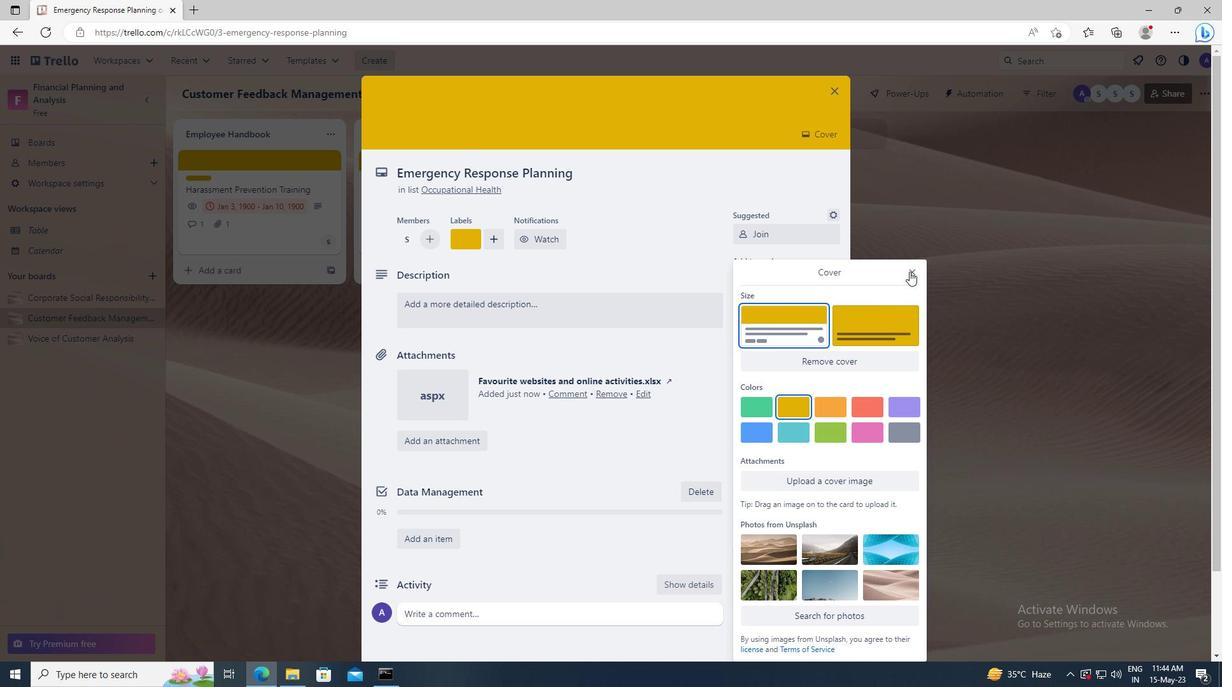 
Action: Mouse moved to (599, 320)
Screenshot: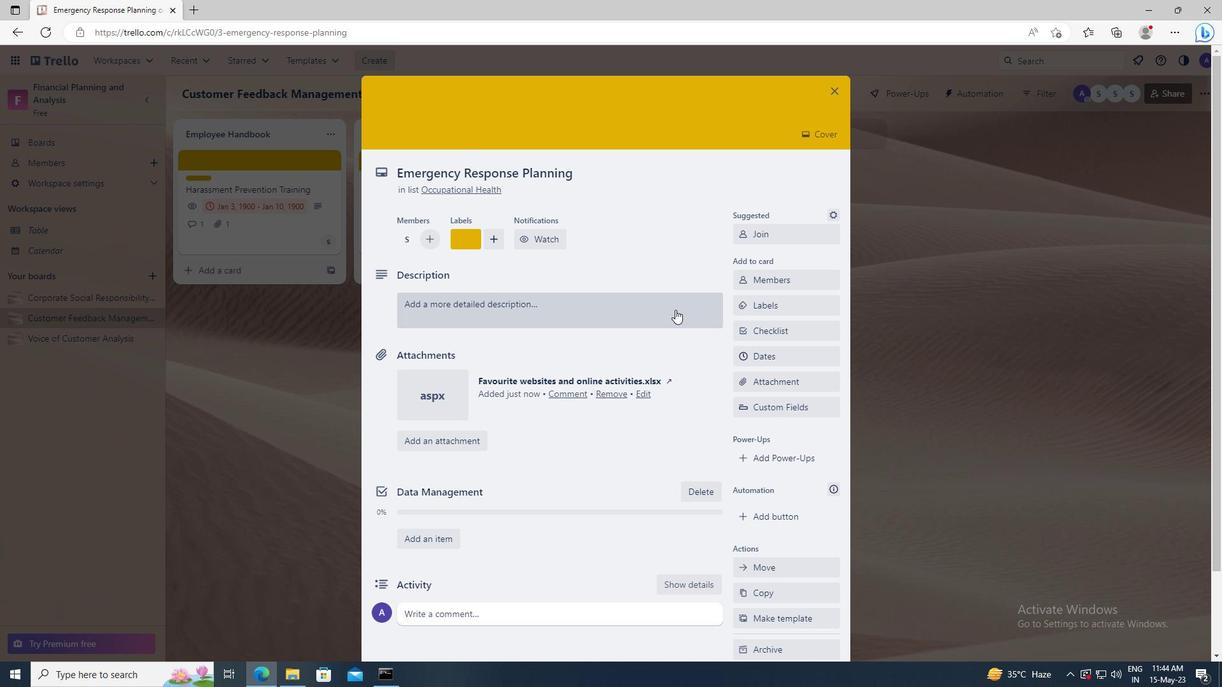 
Action: Mouse pressed left at (599, 320)
Screenshot: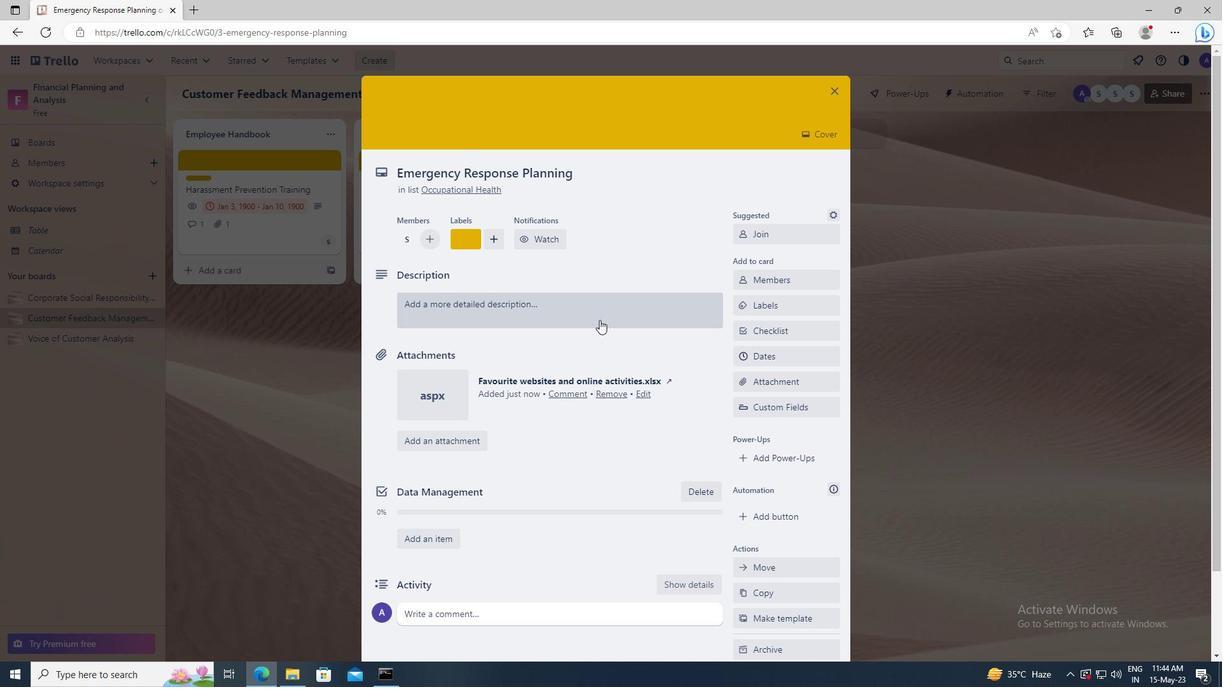 
Action: Key pressed <Key.shift>PLAN<Key.space>AND<Key.space>EXECUTE<Key.space>COMPANY<Key.space>TEAM-BUILDING<Key.space>ACTIVITY<Key.space>AT<Key.space>A<Key.space>HIKING<Key.space>TRAIL
Screenshot: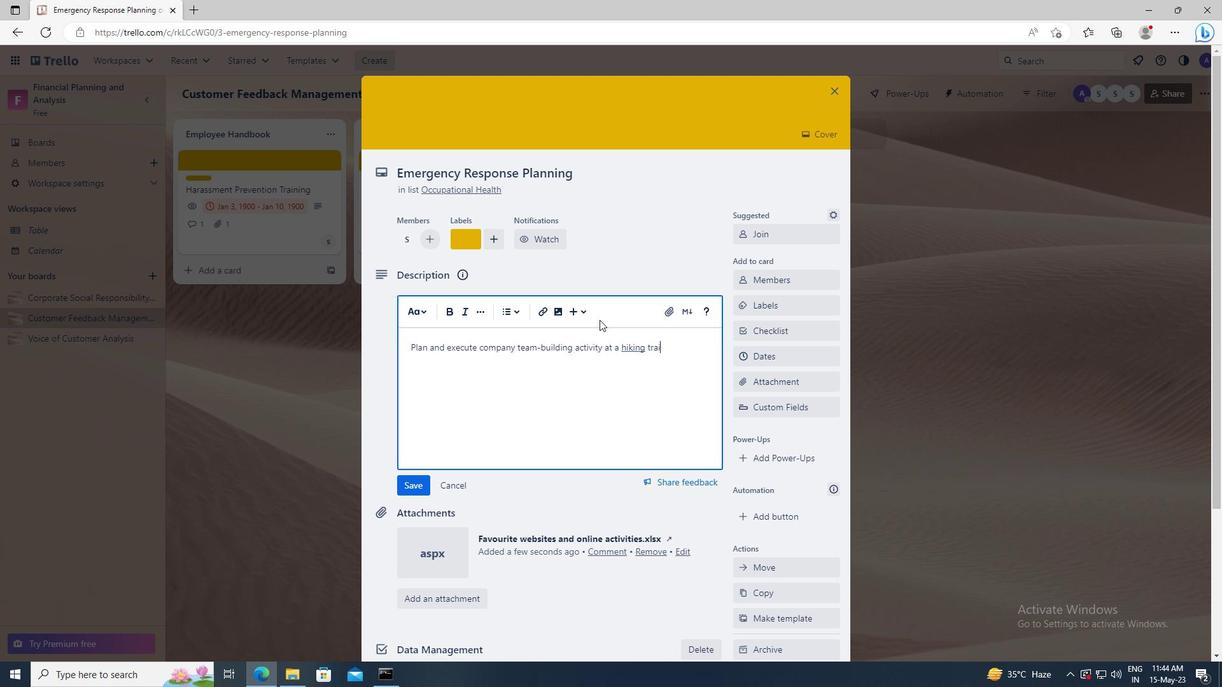 
Action: Mouse scrolled (599, 319) with delta (0, 0)
Screenshot: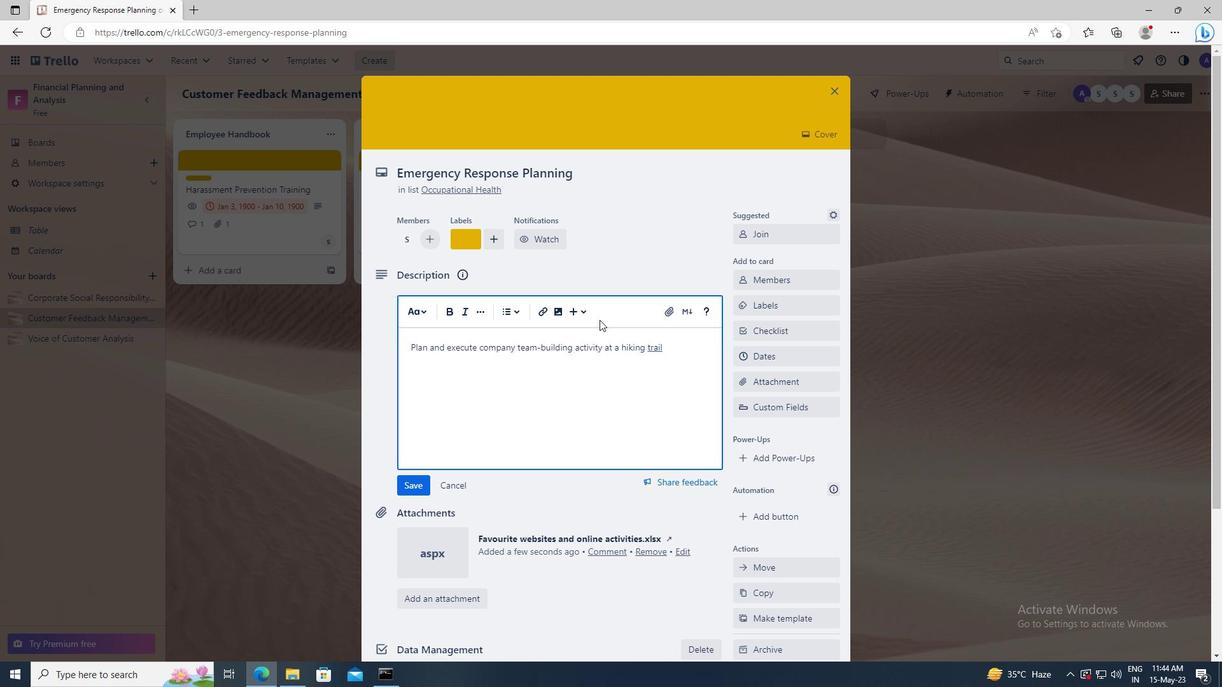 
Action: Mouse moved to (418, 397)
Screenshot: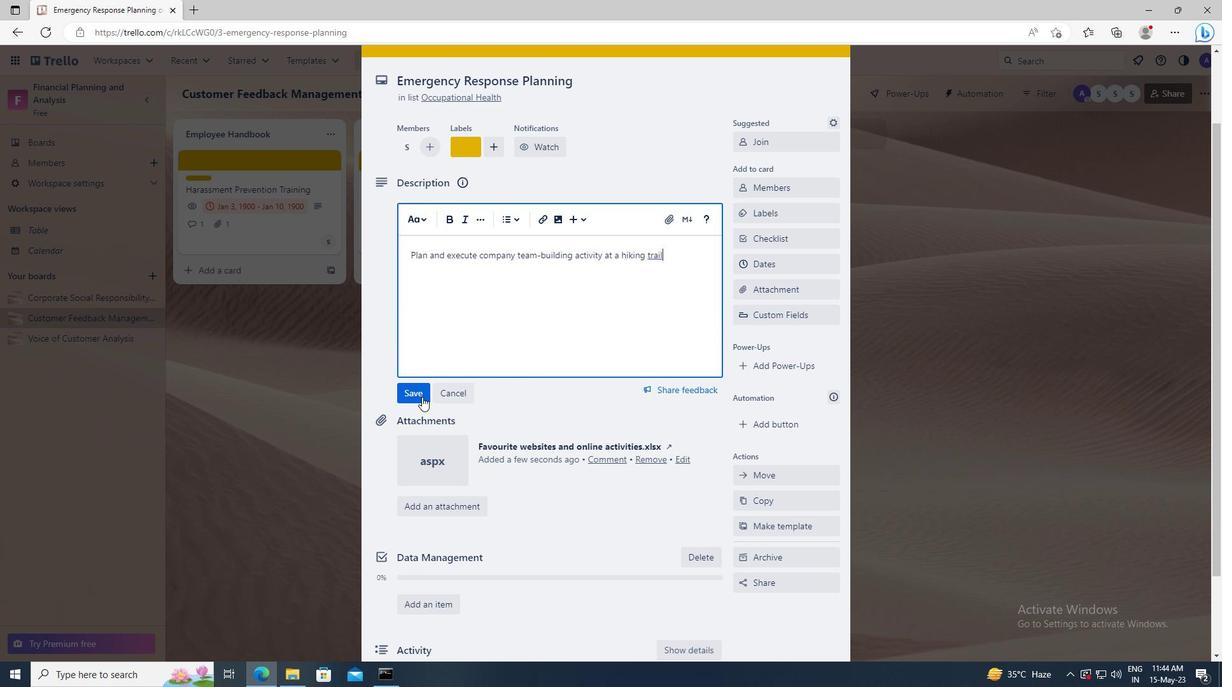 
Action: Mouse pressed left at (418, 397)
Screenshot: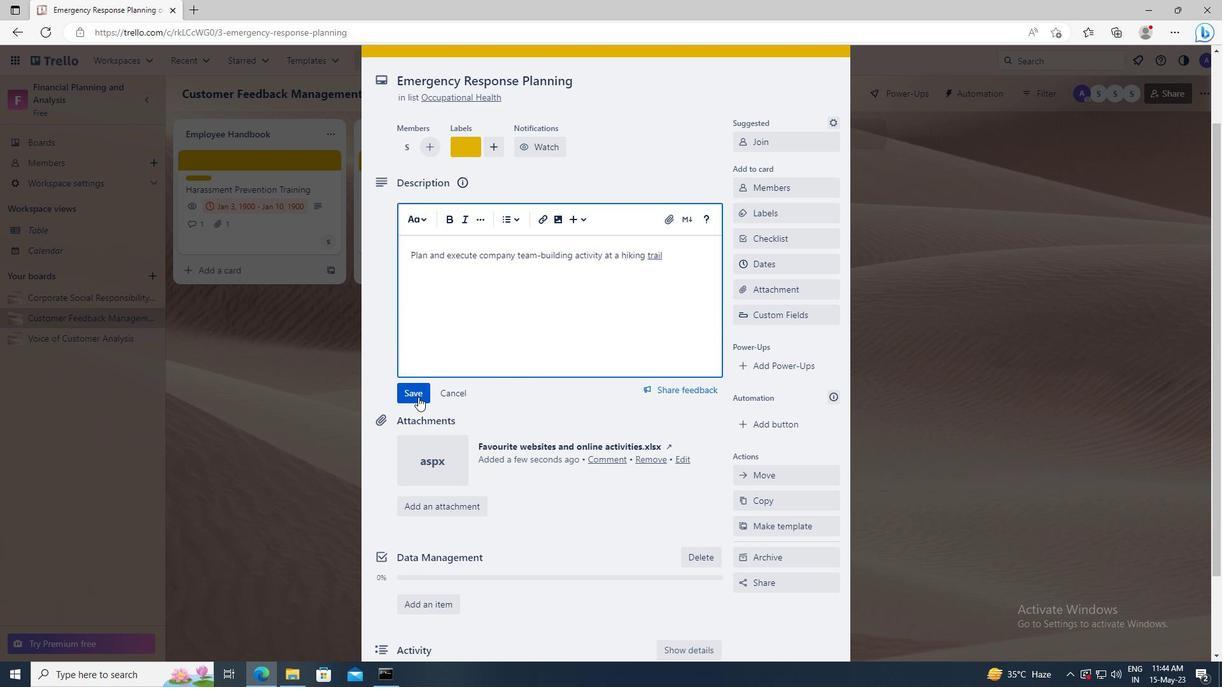 
Action: Mouse moved to (426, 501)
Screenshot: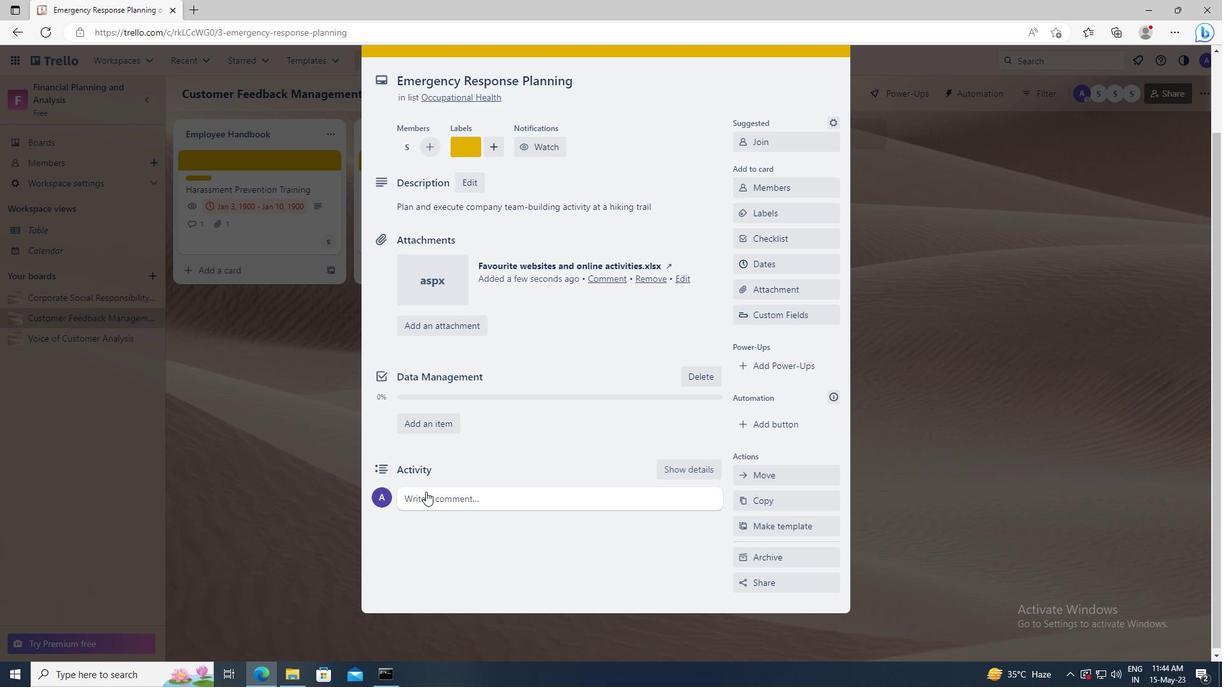 
Action: Mouse pressed left at (426, 501)
Screenshot: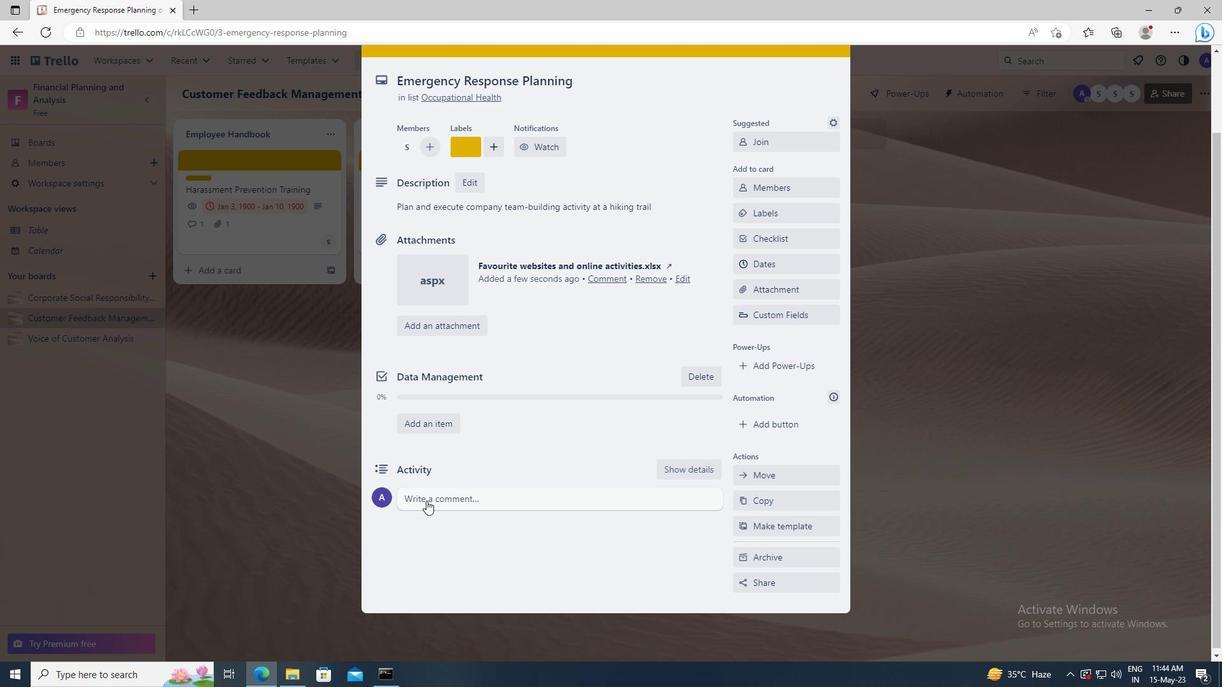 
Action: Key pressed <Key.shift>THIS<Key.space>TASK<Key.space>REQUIRES<Key.space>US<Key.space>TO<Key.space>BE<Key.space>PROACTIVE<Key.space>IN<Key.space>IDENTITY<Key.backspace><Key.backspace>G<Key.backspace>GY<Key.backspace><Key.backspace><Key.backspace>IFYING<Key.space>POTENTIAL<Key.space>CHALLENGES<Key.space>AND<Key.space>FINDING<Key.space>SOLUTIONS<Key.space>TO<Key.space>OVERCOME<Key.space>THEM.
Screenshot: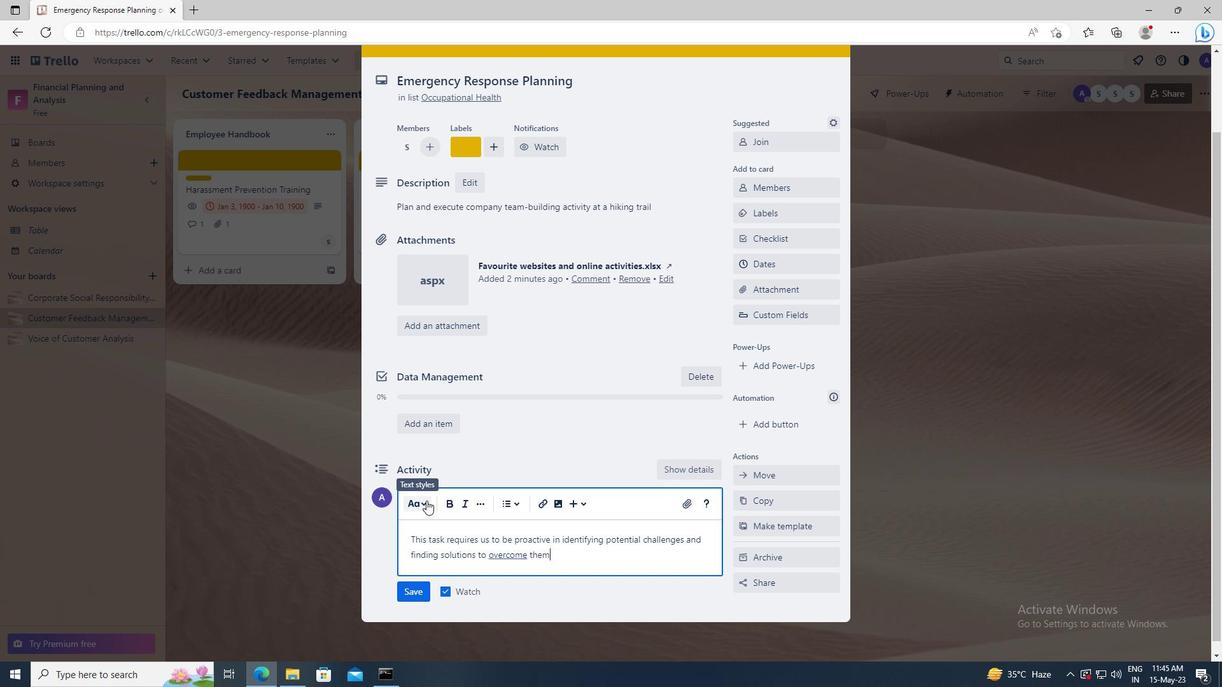 
Action: Mouse moved to (421, 590)
Screenshot: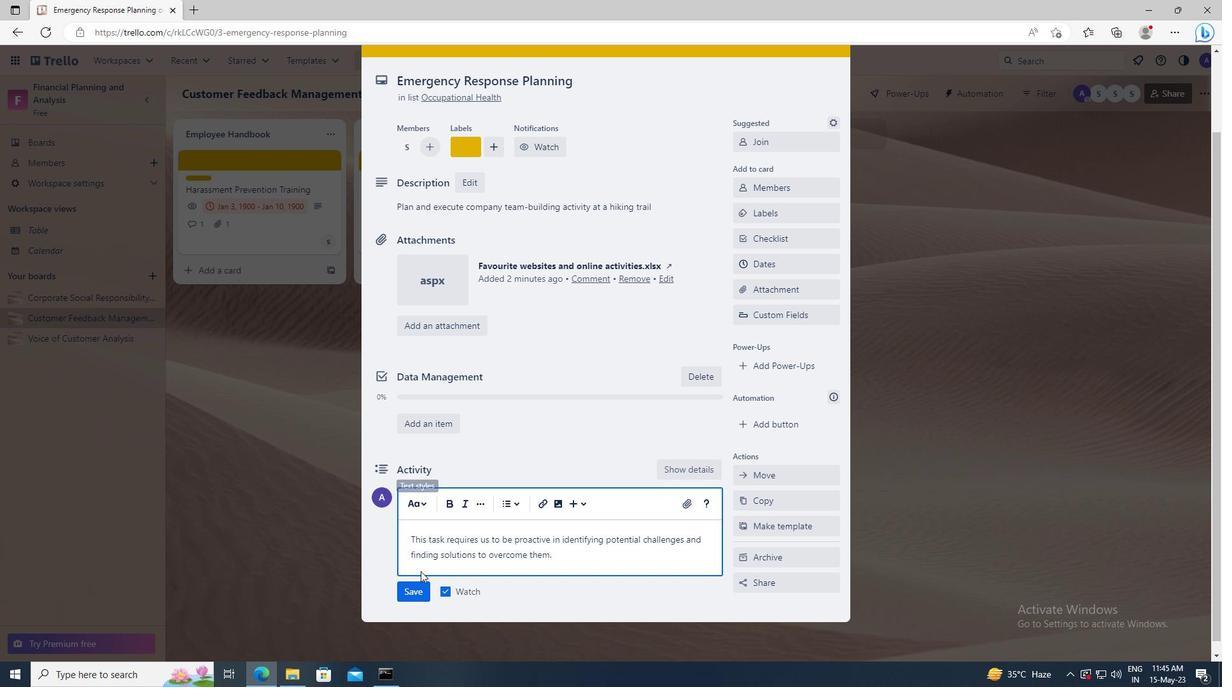 
Action: Mouse pressed left at (421, 590)
Screenshot: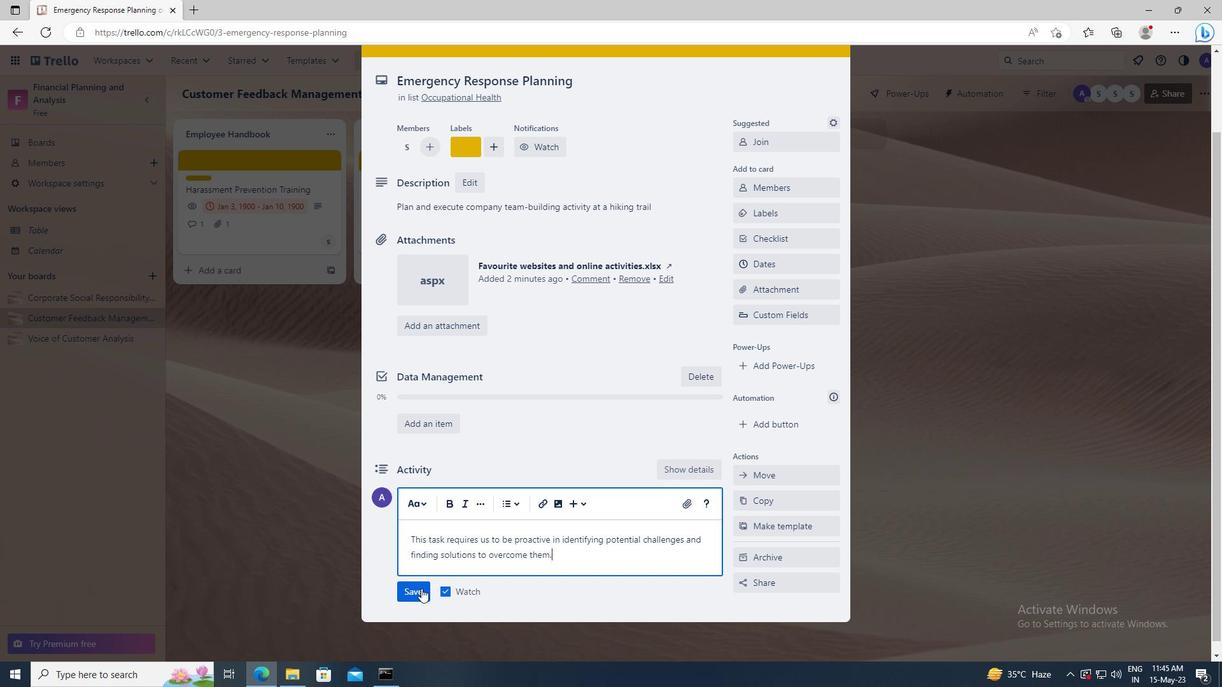 
Action: Mouse moved to (755, 267)
Screenshot: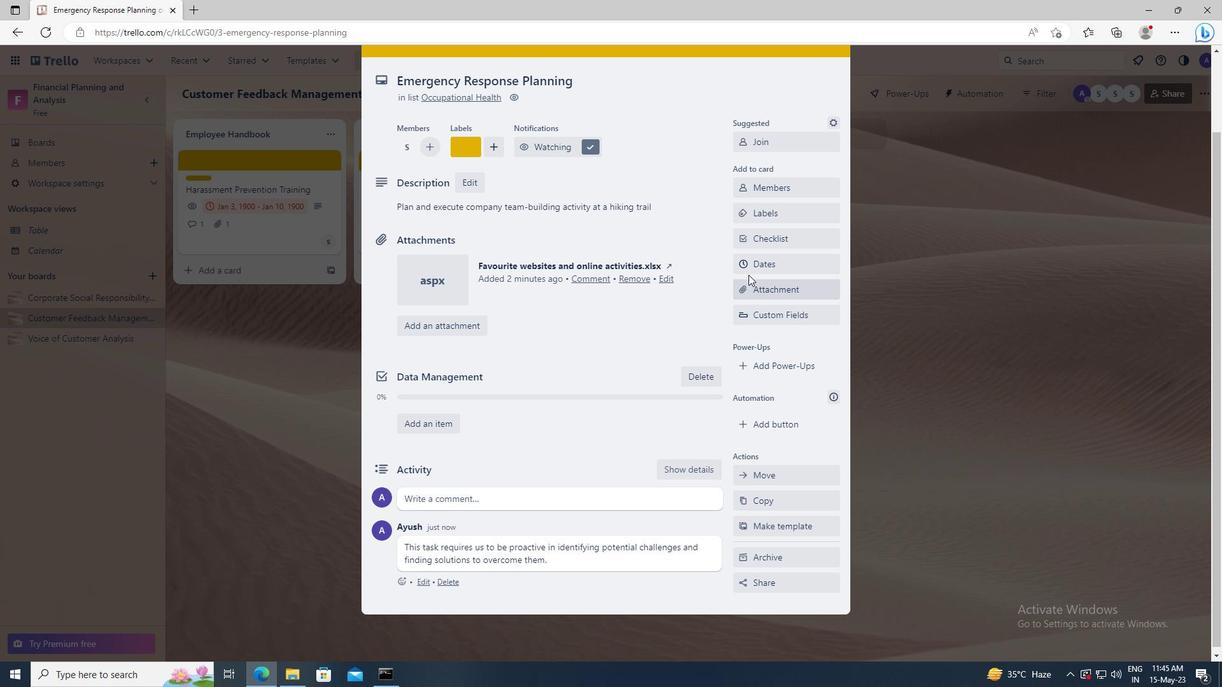 
Action: Mouse pressed left at (755, 267)
Screenshot: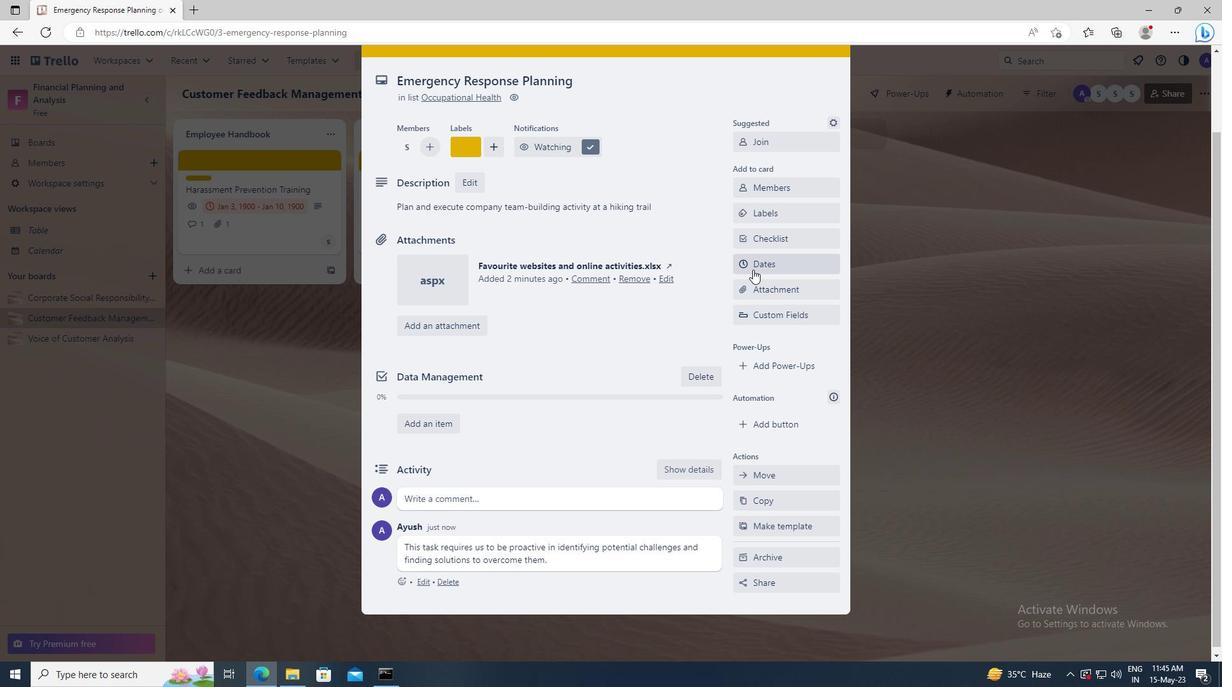 
Action: Mouse moved to (746, 323)
Screenshot: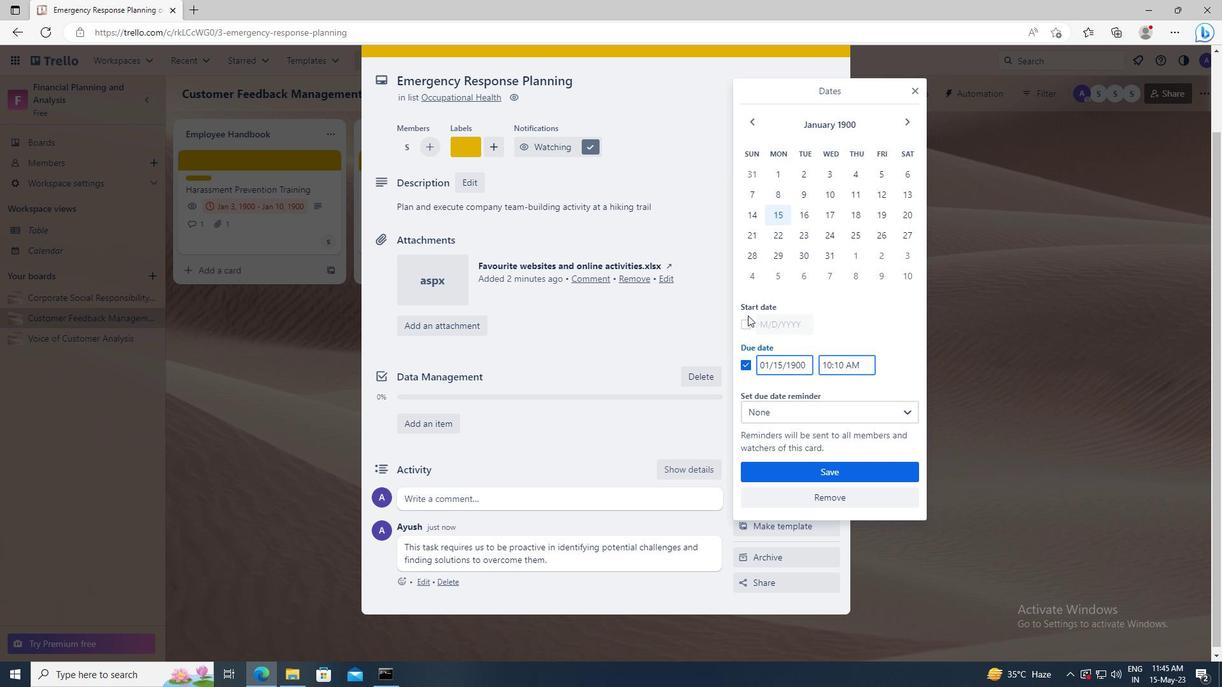 
Action: Mouse pressed left at (746, 323)
Screenshot: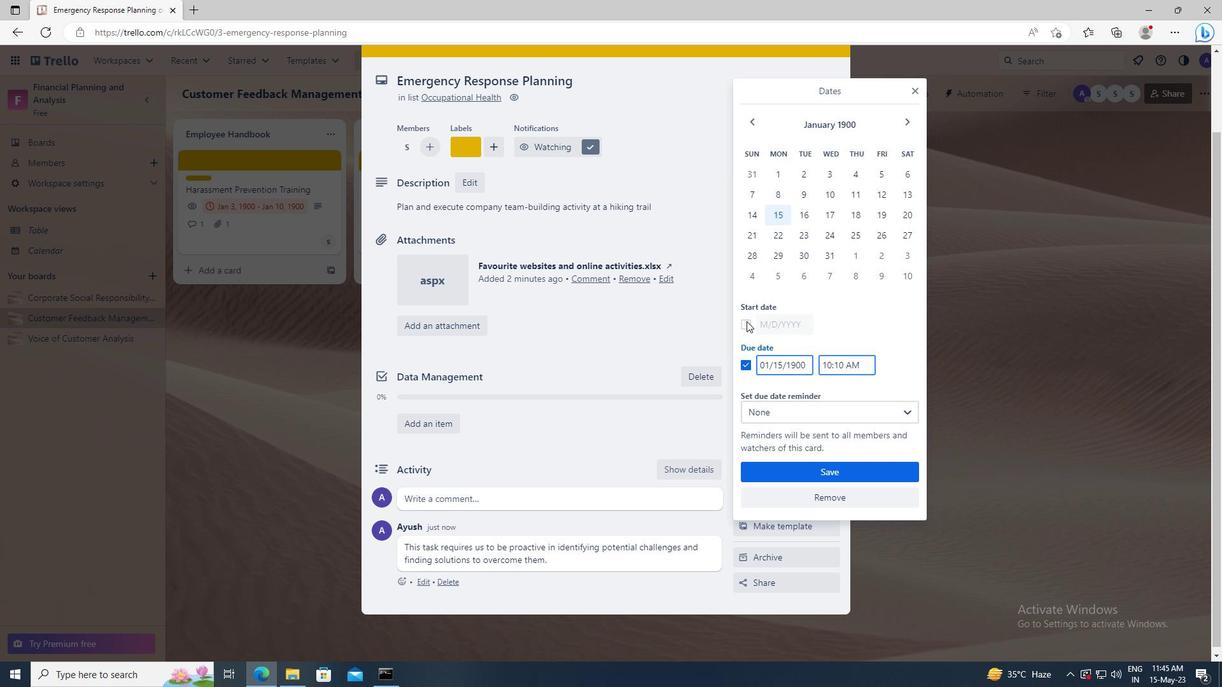 
Action: Mouse moved to (806, 324)
Screenshot: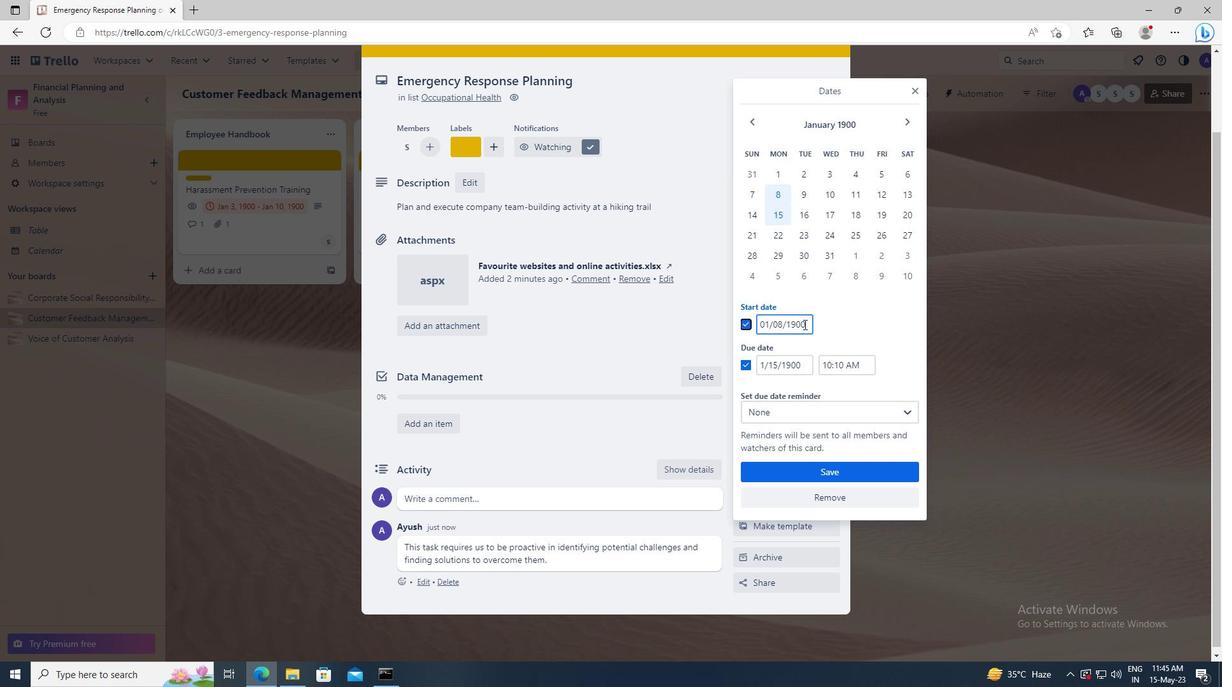 
Action: Mouse pressed left at (806, 324)
Screenshot: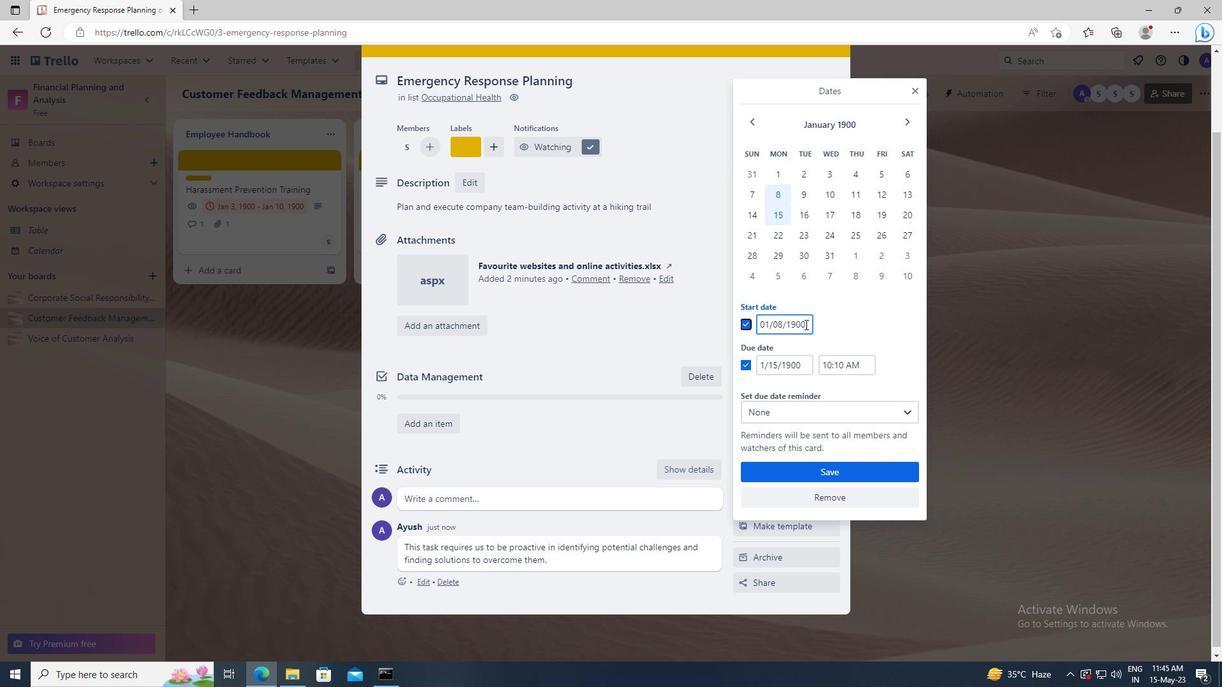 
Action: Mouse moved to (836, 304)
Screenshot: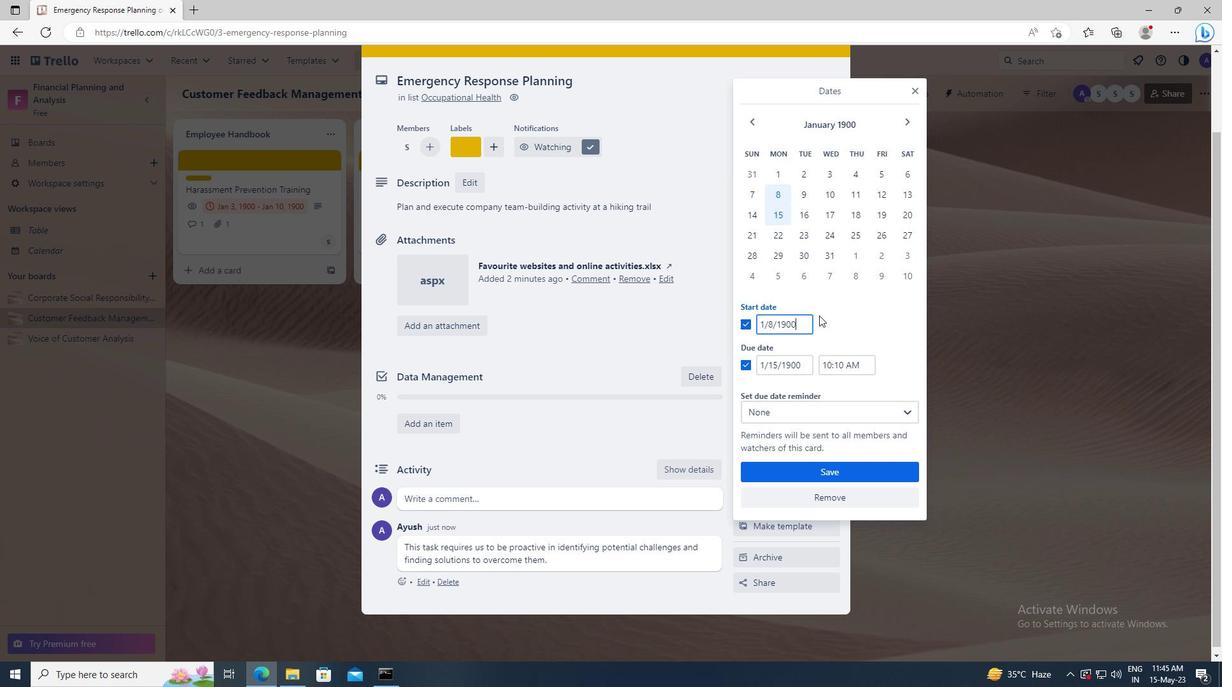 
Action: Key pressed <Key.left><Key.left><Key.left><Key.left><Key.left><Key.backspace>9
Screenshot: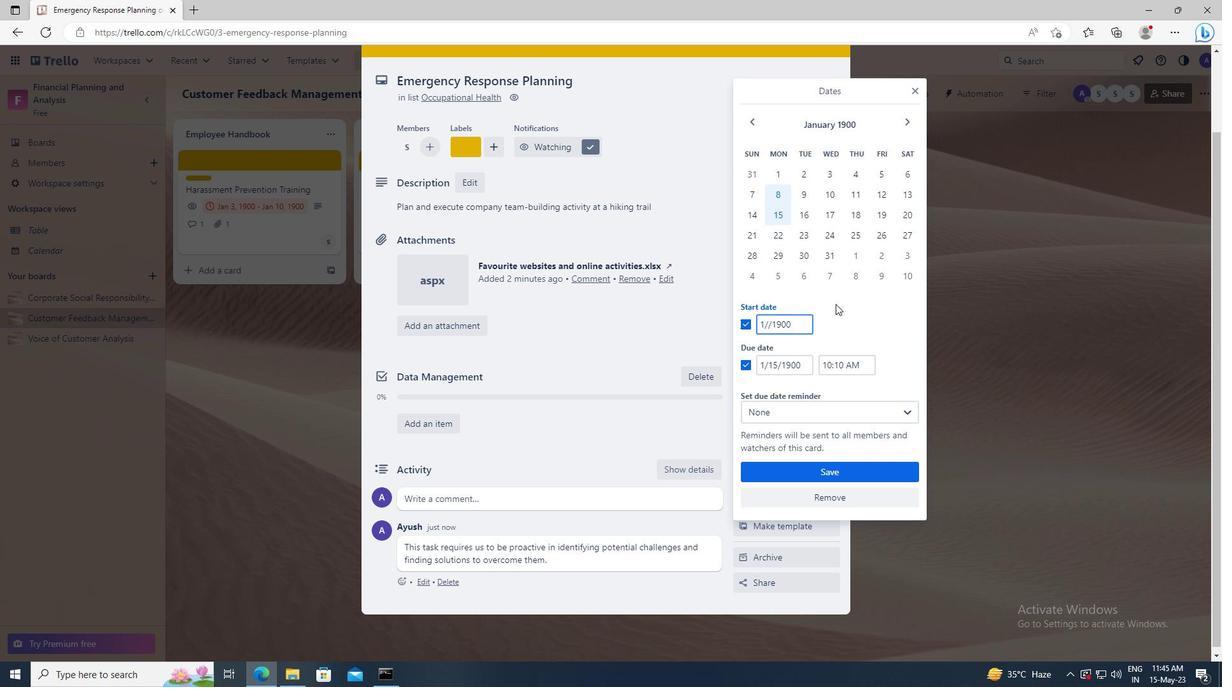 
Action: Mouse moved to (810, 361)
Screenshot: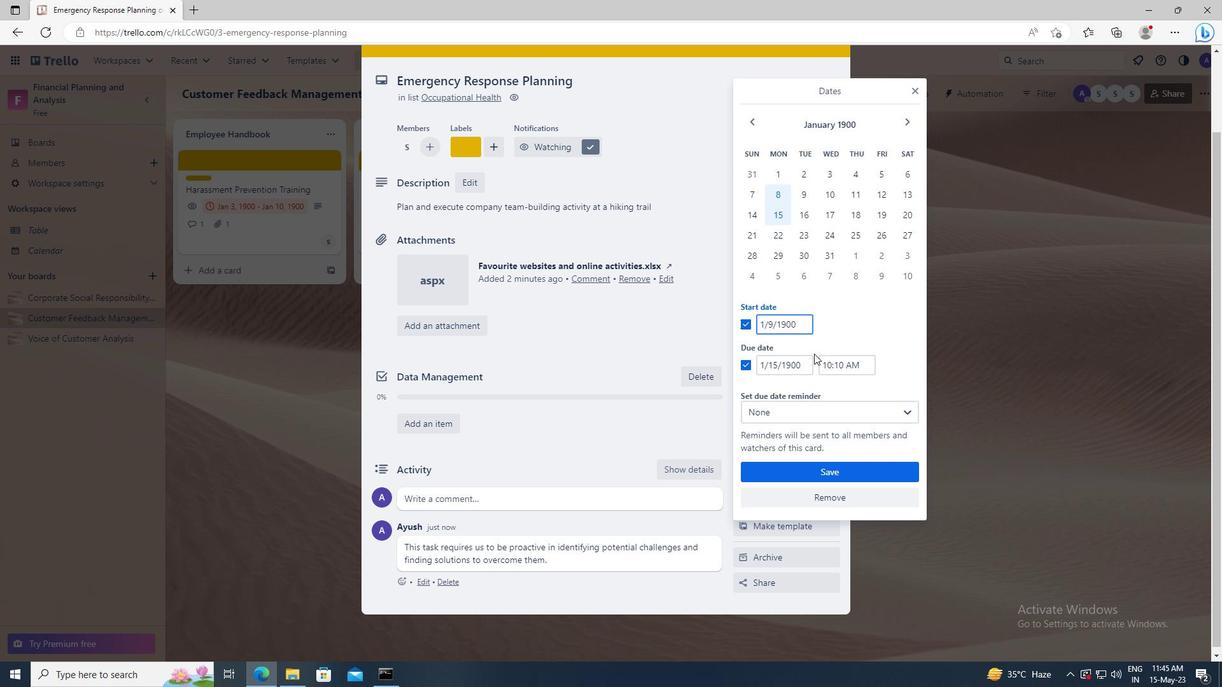 
Action: Mouse pressed left at (810, 361)
Screenshot: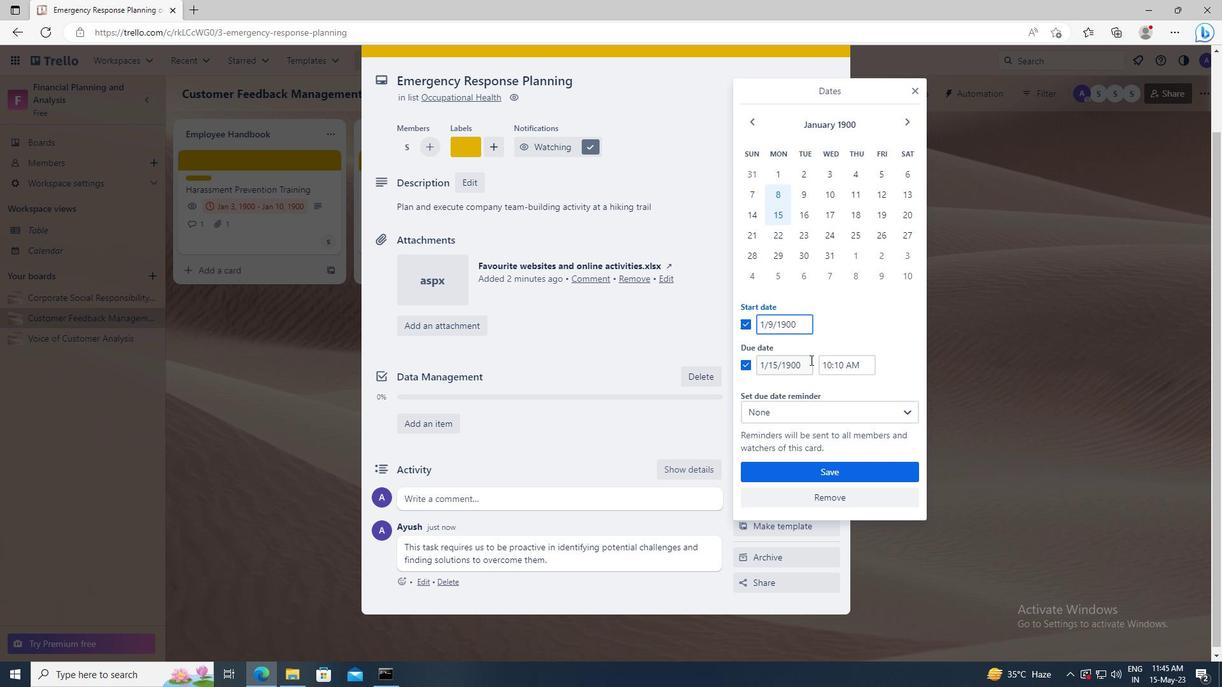 
Action: Mouse moved to (810, 362)
Screenshot: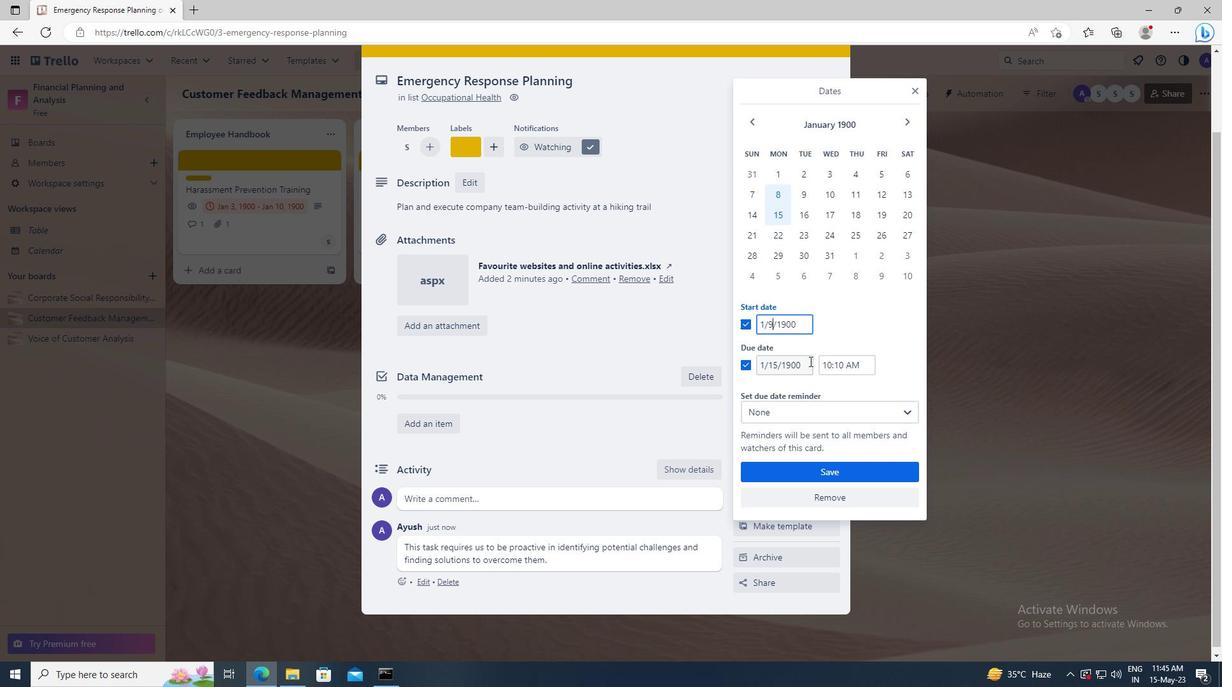 
Action: Key pressed <Key.left><Key.left><Key.left><Key.left><Key.left><Key.backspace><Key.backspace>16
Screenshot: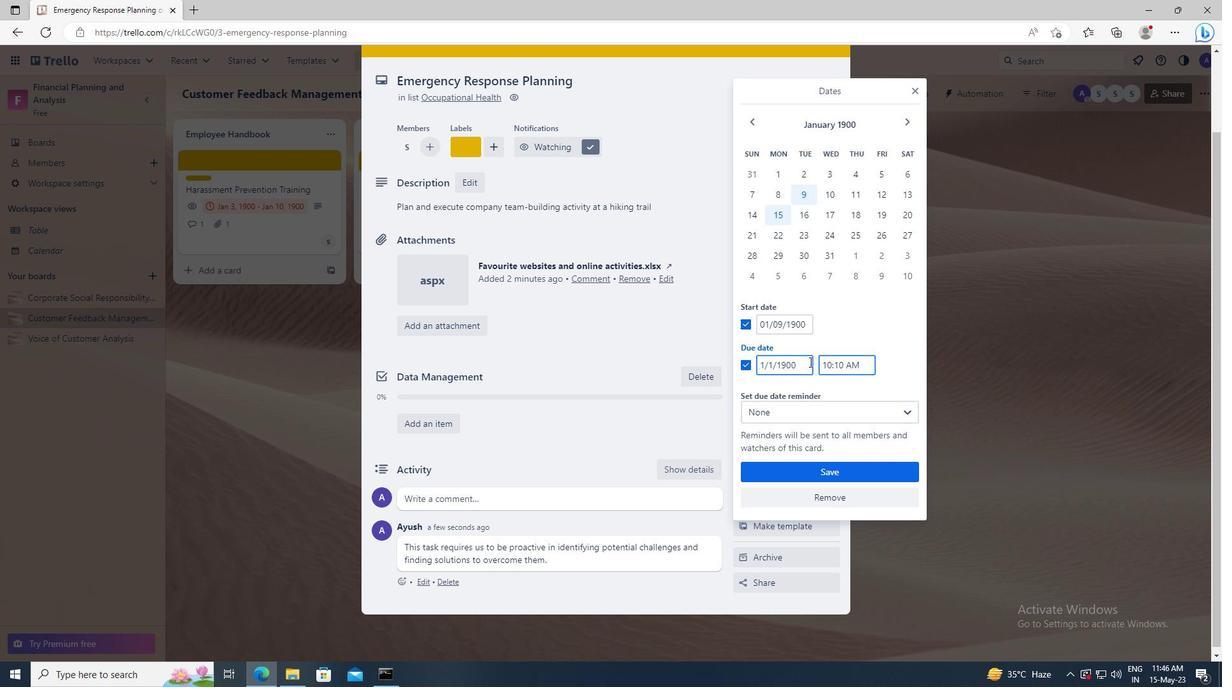 
Action: Mouse moved to (812, 466)
Screenshot: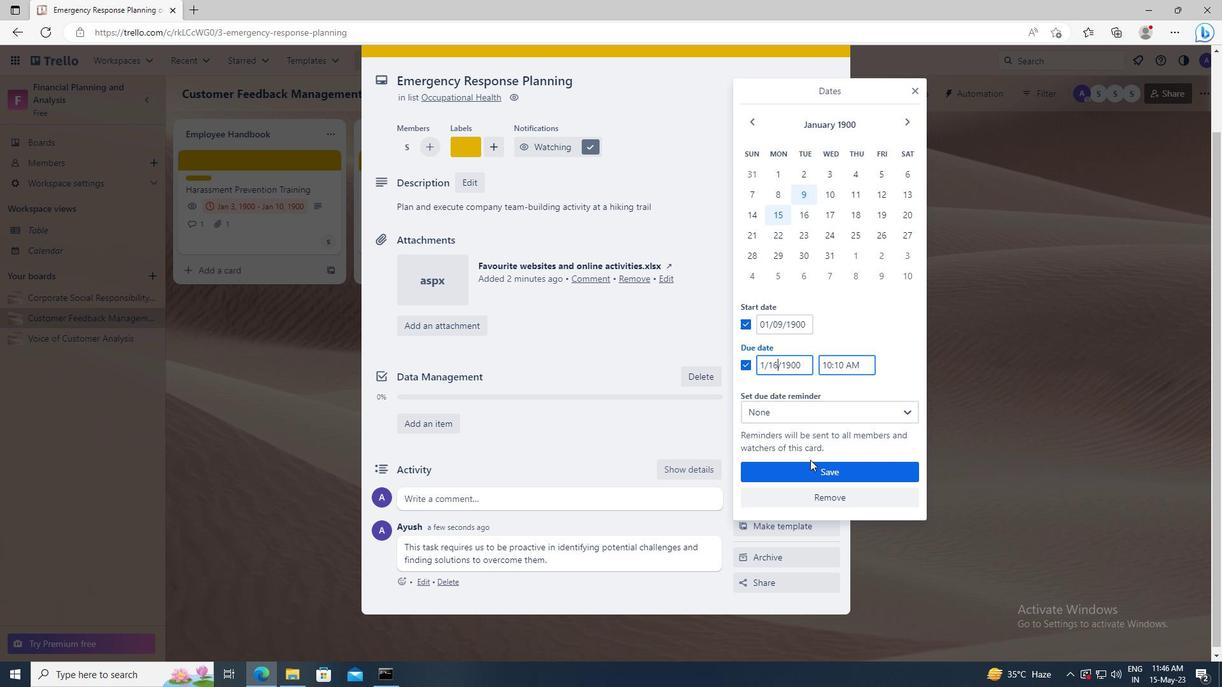 
Action: Mouse pressed left at (812, 466)
Screenshot: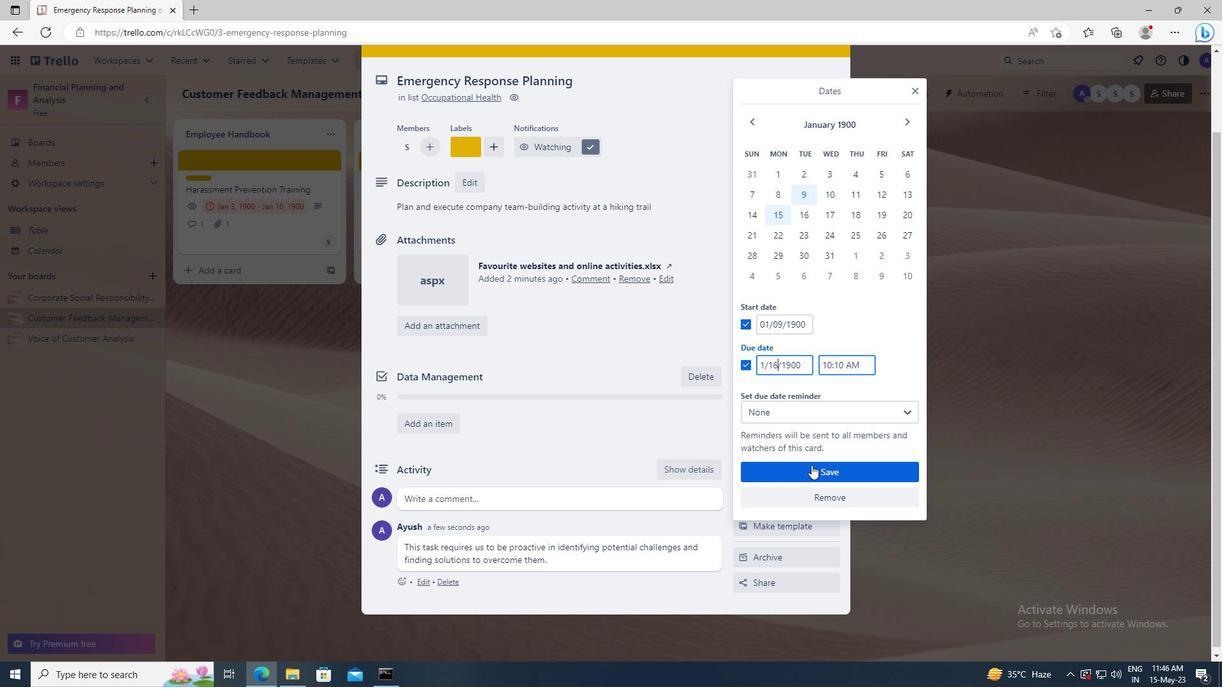 
